 Task: Add a signature Jim Hall containing Best wishes for a happy National Womens Day, Jim Hall to email address softage.2@softage.net and add a label Fundraising
Action: Mouse moved to (939, 74)
Screenshot: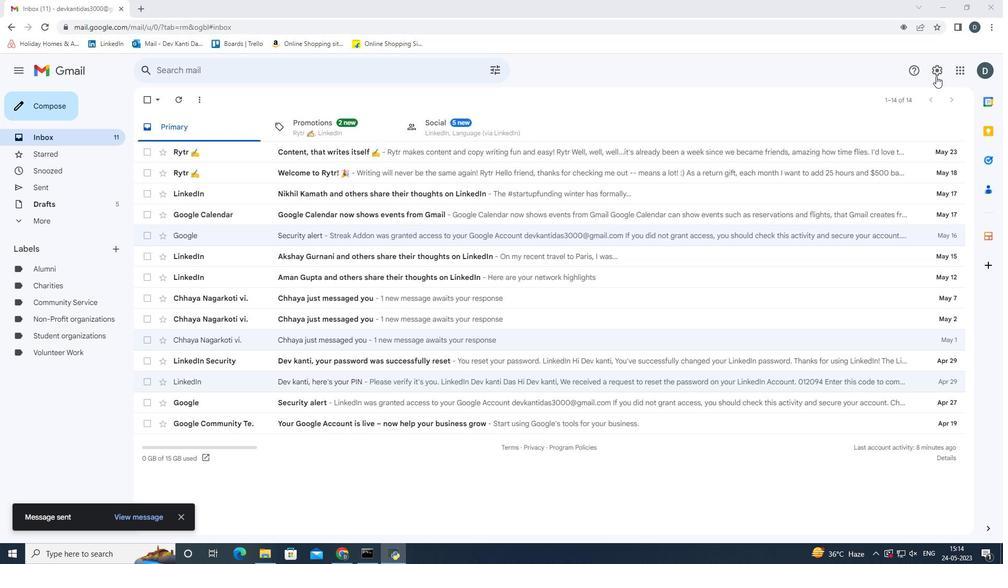
Action: Mouse pressed left at (939, 74)
Screenshot: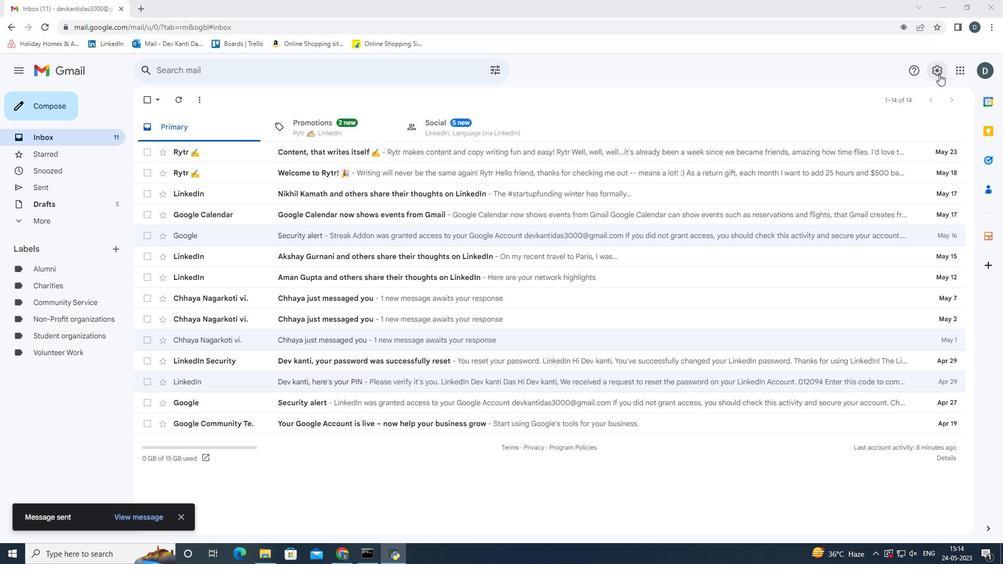 
Action: Mouse moved to (905, 125)
Screenshot: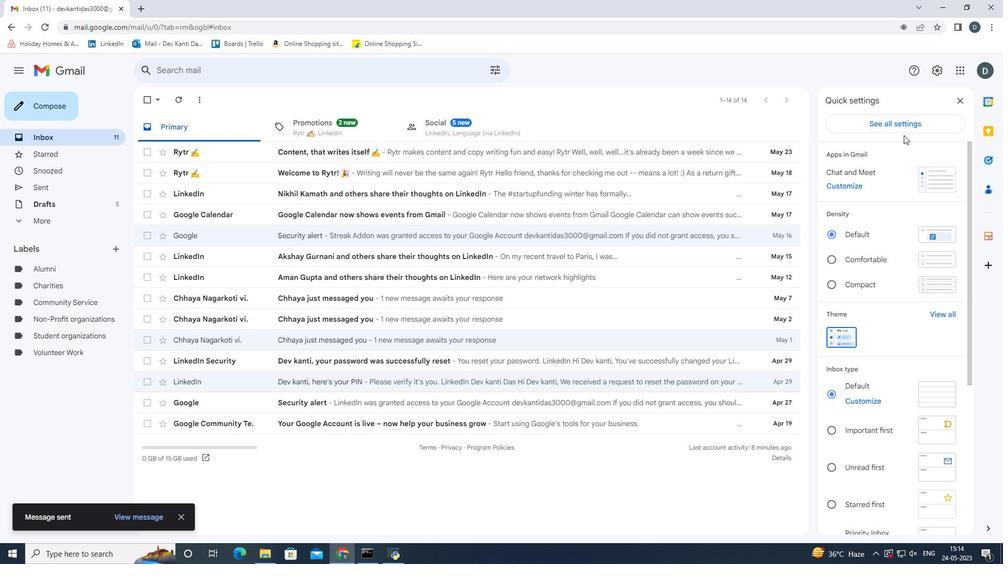 
Action: Mouse pressed left at (905, 125)
Screenshot: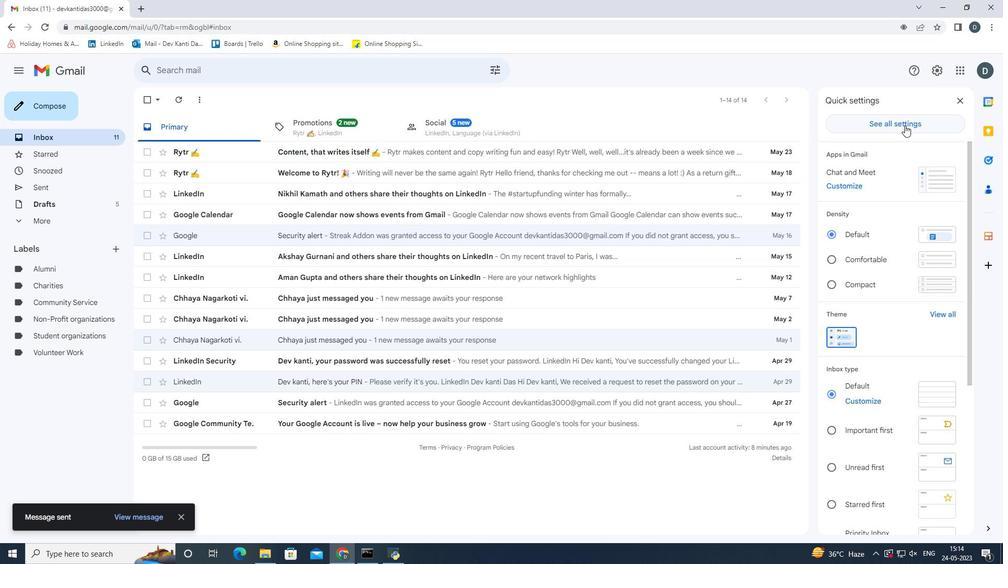 
Action: Mouse moved to (692, 254)
Screenshot: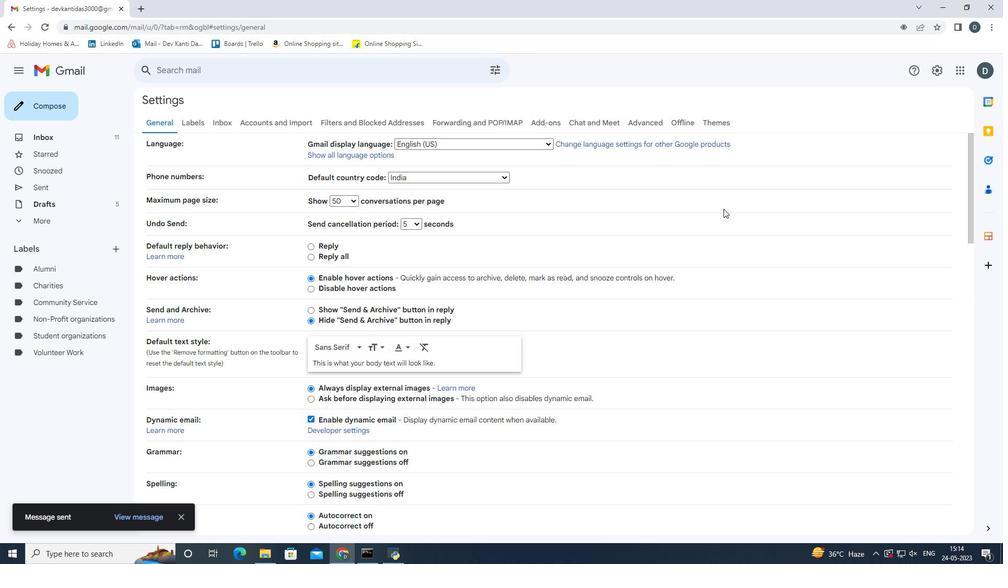 
Action: Mouse scrolled (692, 253) with delta (0, 0)
Screenshot: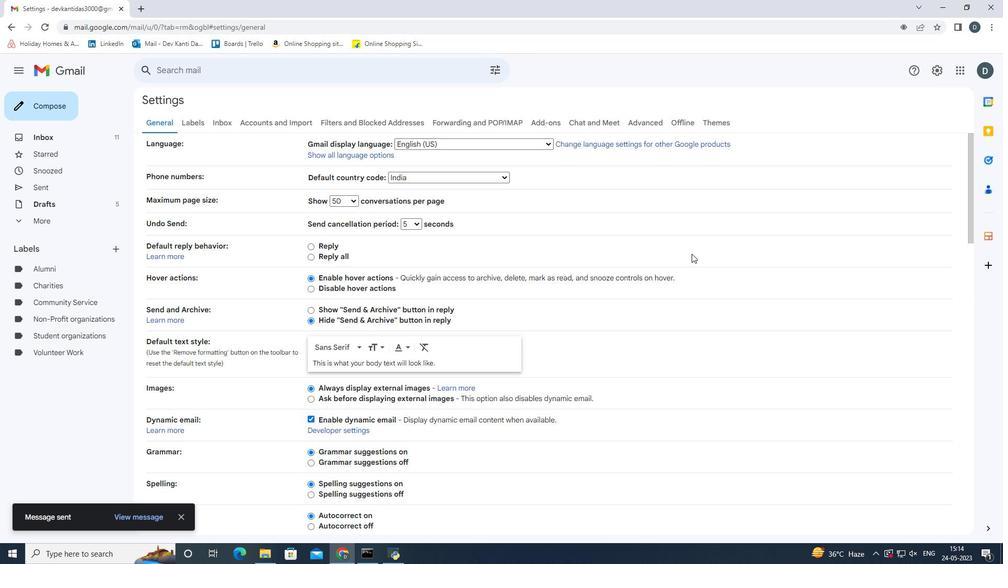 
Action: Mouse scrolled (692, 253) with delta (0, 0)
Screenshot: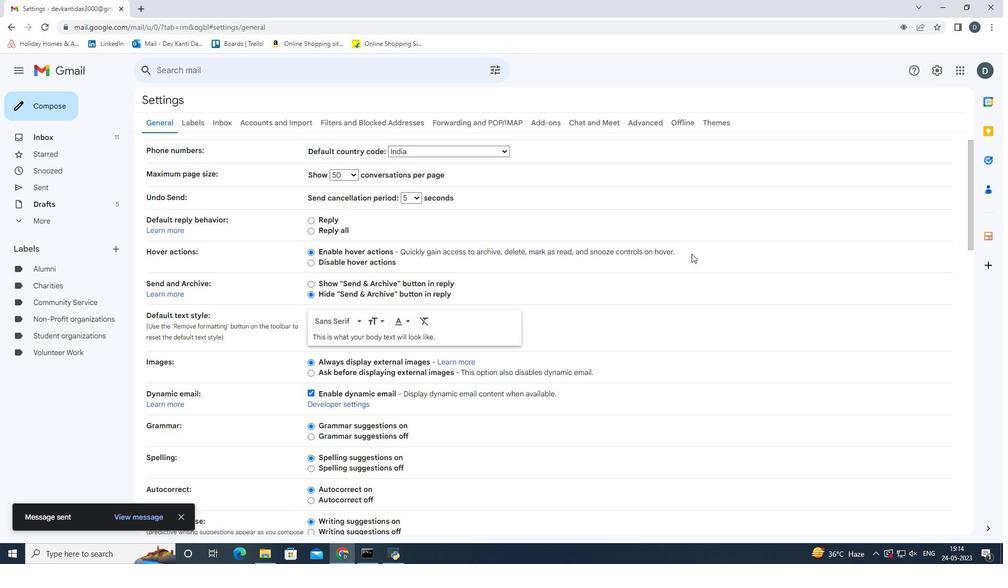 
Action: Mouse scrolled (692, 253) with delta (0, 0)
Screenshot: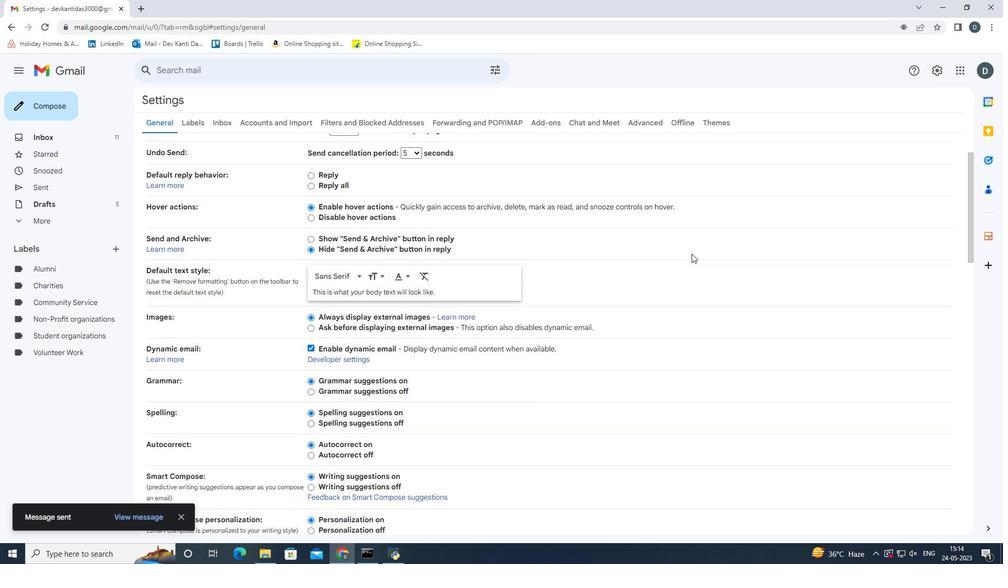 
Action: Mouse scrolled (692, 253) with delta (0, 0)
Screenshot: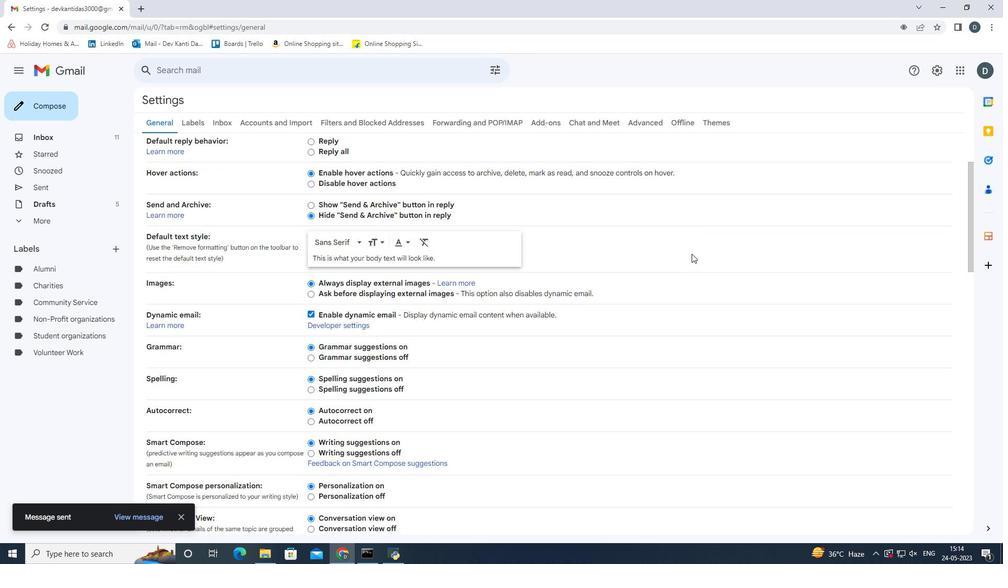 
Action: Mouse scrolled (692, 253) with delta (0, 0)
Screenshot: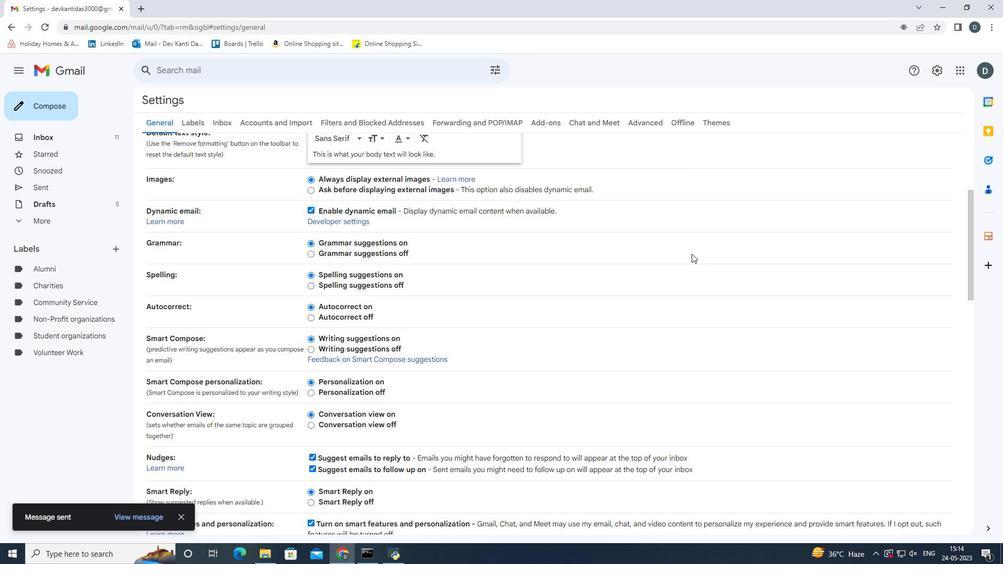 
Action: Mouse scrolled (692, 253) with delta (0, 0)
Screenshot: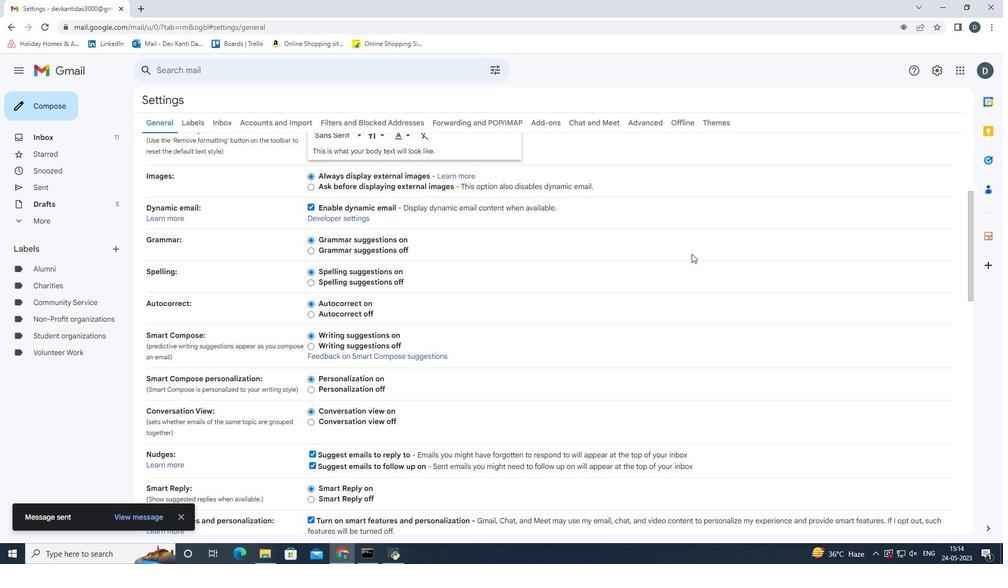 
Action: Mouse scrolled (692, 253) with delta (0, 0)
Screenshot: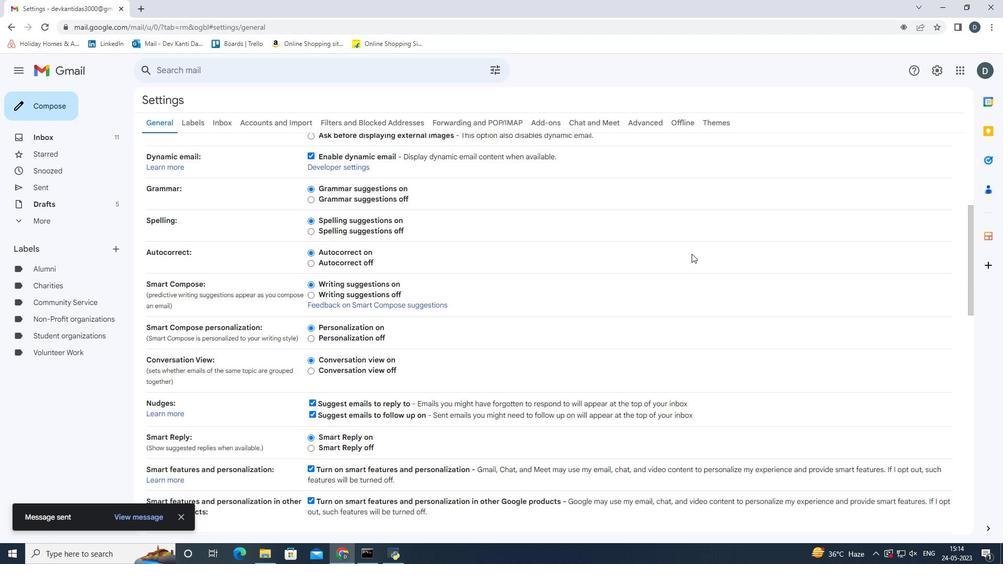 
Action: Mouse scrolled (692, 253) with delta (0, 0)
Screenshot: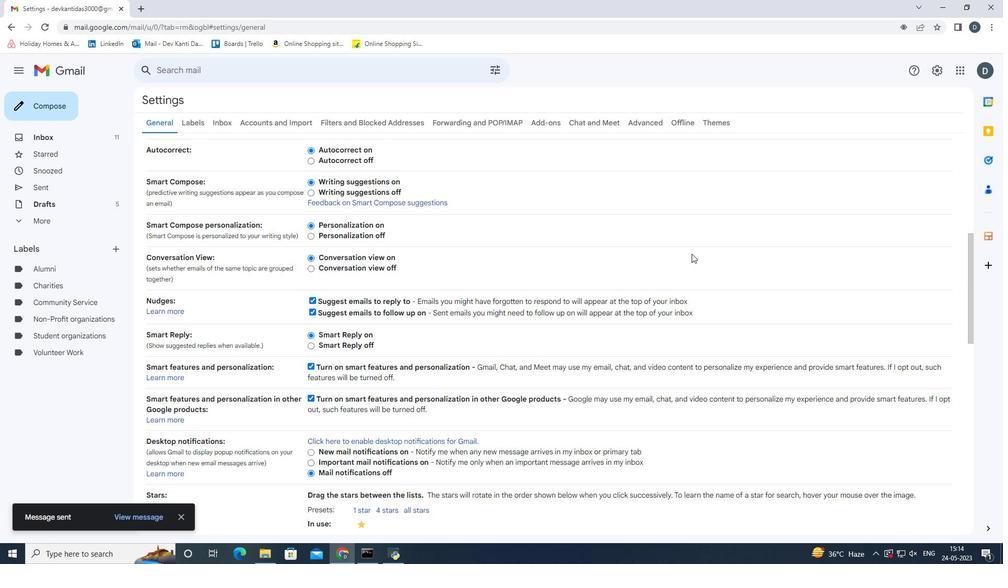 
Action: Mouse scrolled (692, 253) with delta (0, 0)
Screenshot: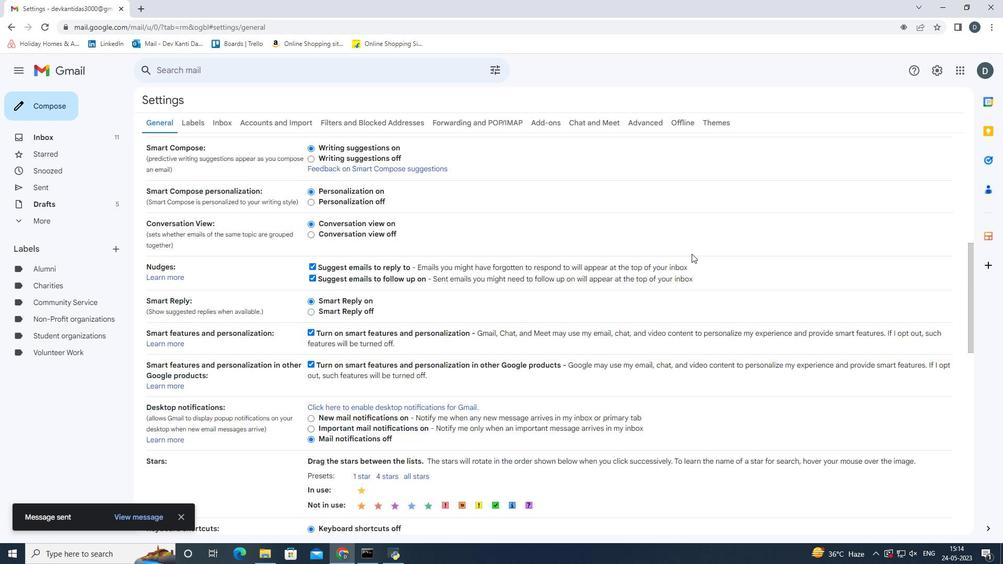 
Action: Mouse scrolled (692, 253) with delta (0, 0)
Screenshot: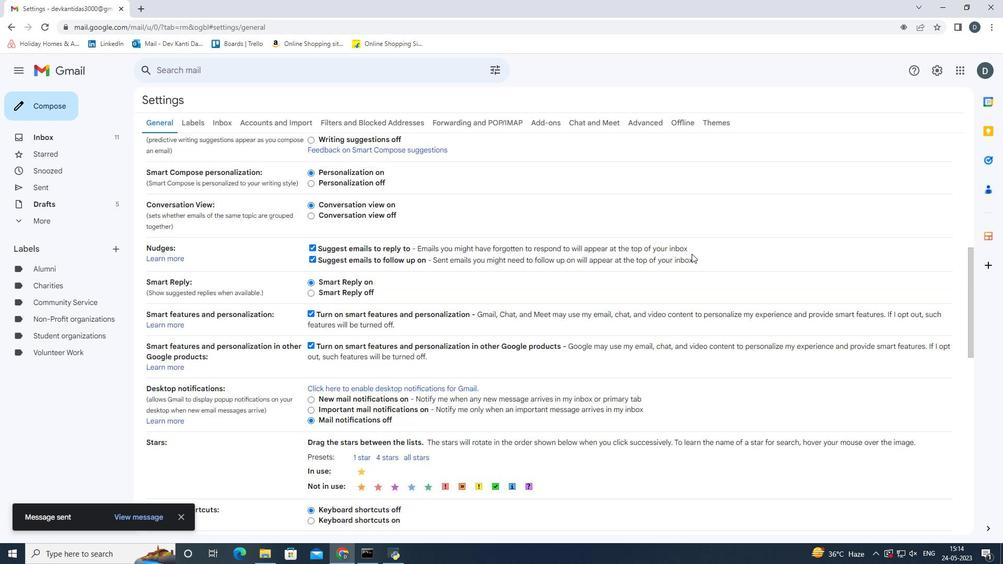
Action: Mouse scrolled (692, 253) with delta (0, 0)
Screenshot: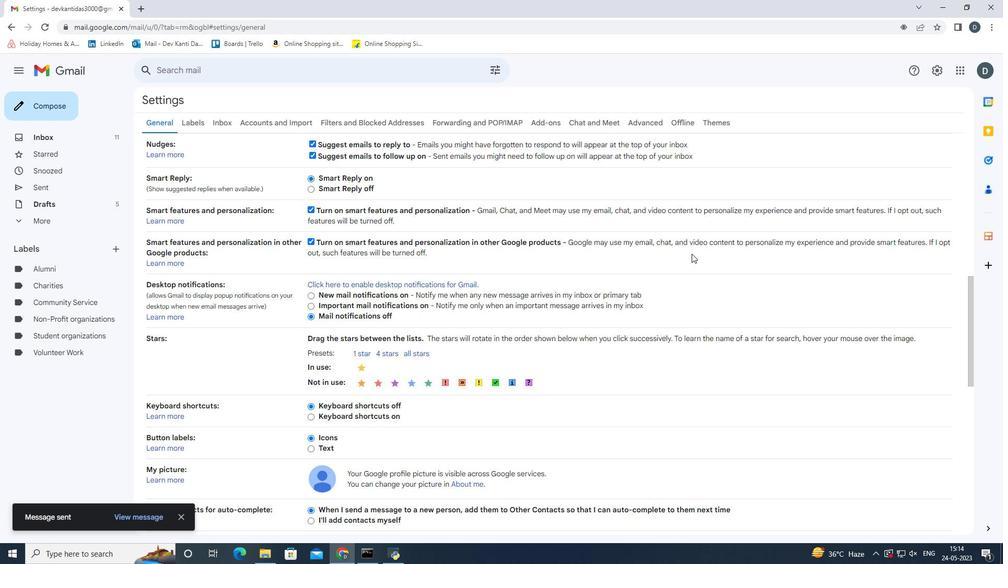 
Action: Mouse scrolled (692, 253) with delta (0, 0)
Screenshot: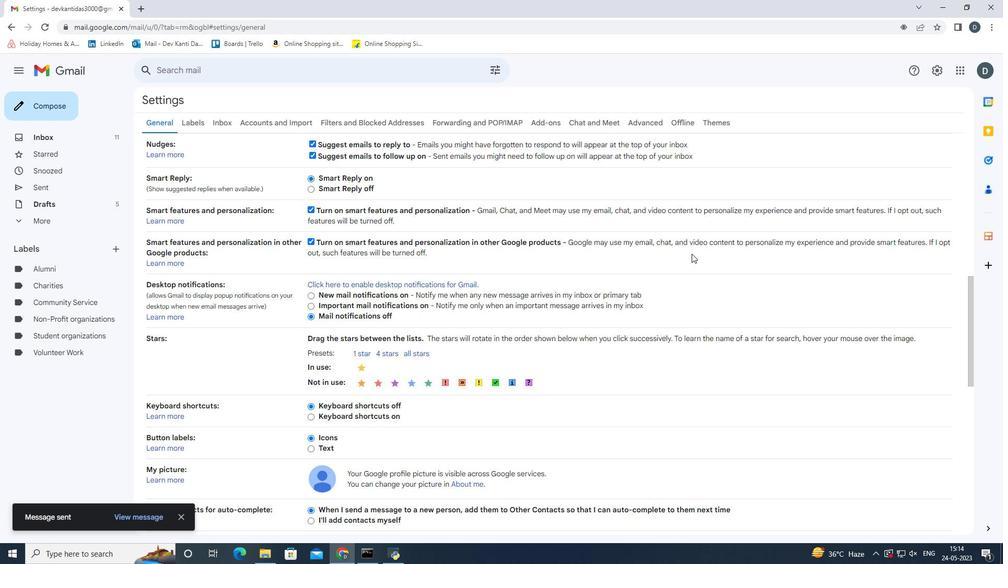 
Action: Mouse scrolled (692, 253) with delta (0, 0)
Screenshot: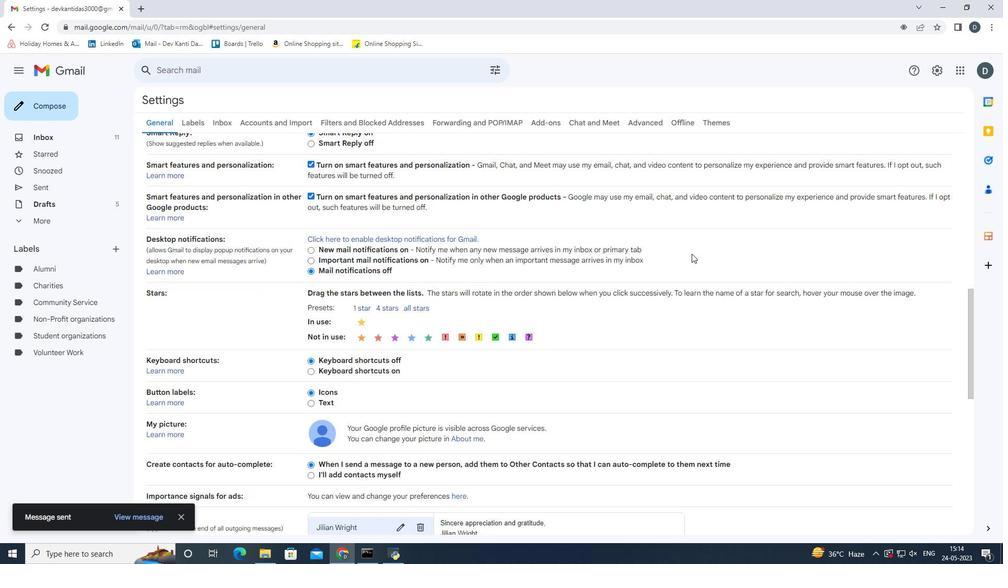 
Action: Mouse scrolled (692, 253) with delta (0, 0)
Screenshot: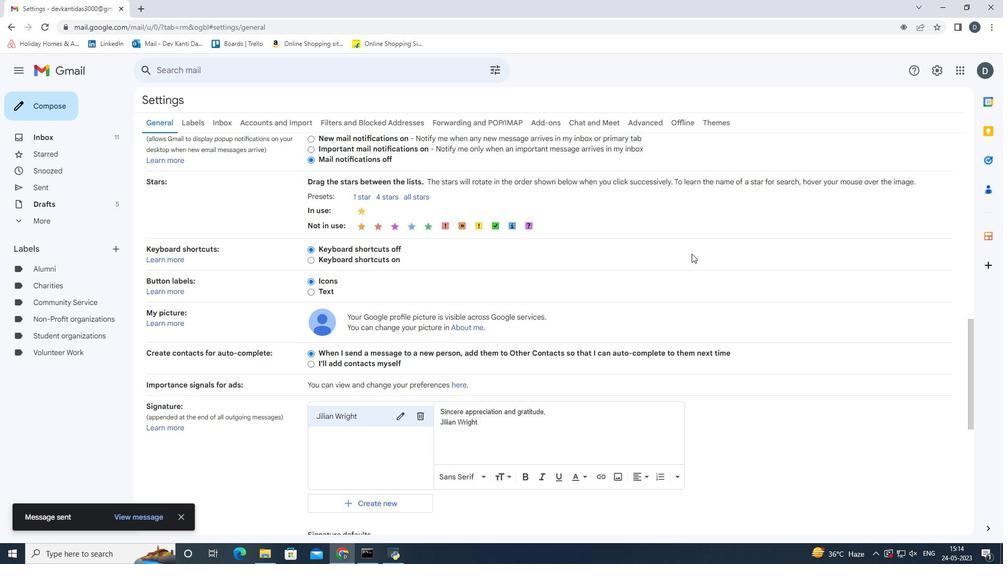 
Action: Mouse scrolled (692, 253) with delta (0, 0)
Screenshot: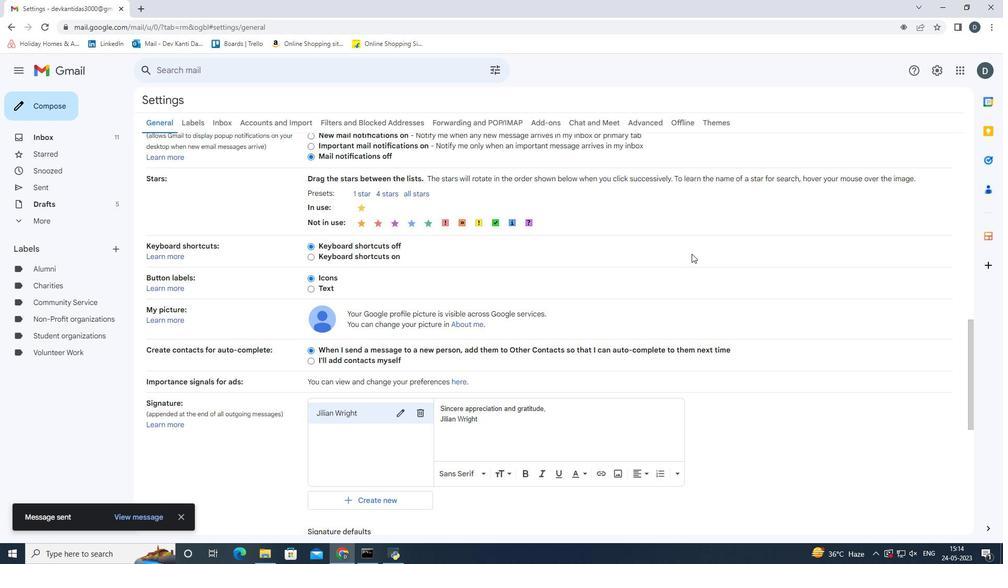 
Action: Mouse moved to (421, 312)
Screenshot: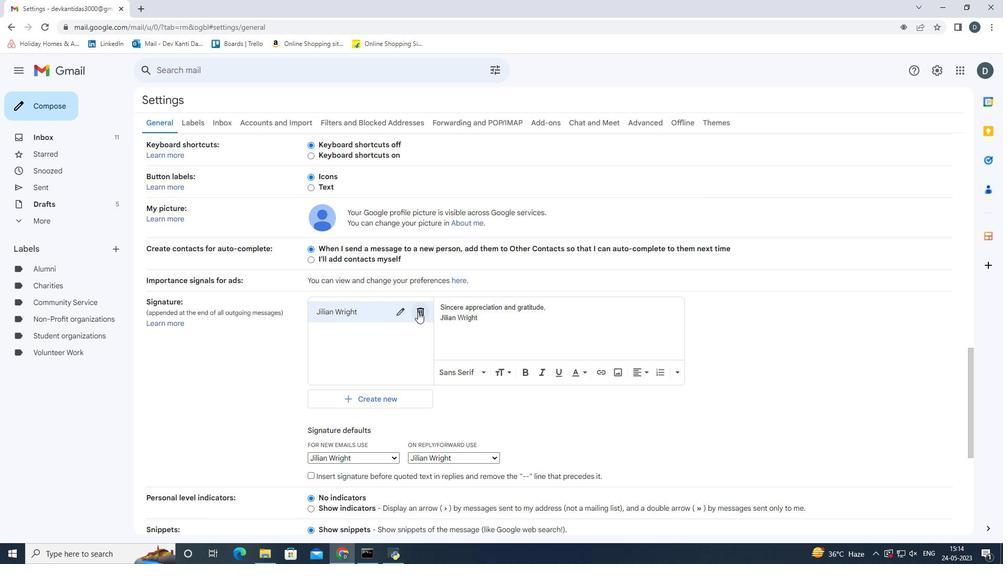 
Action: Mouse pressed left at (421, 312)
Screenshot: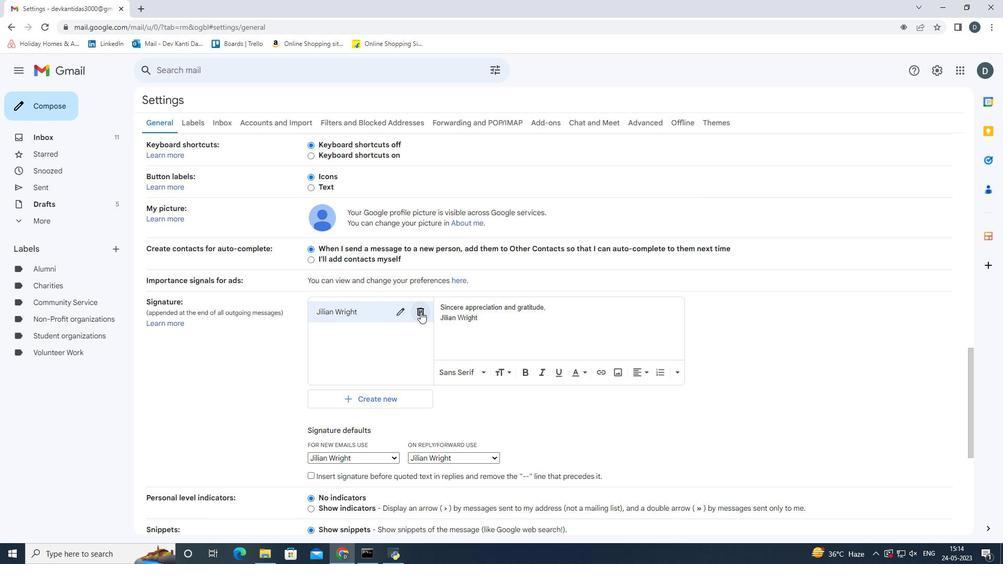 
Action: Mouse moved to (585, 323)
Screenshot: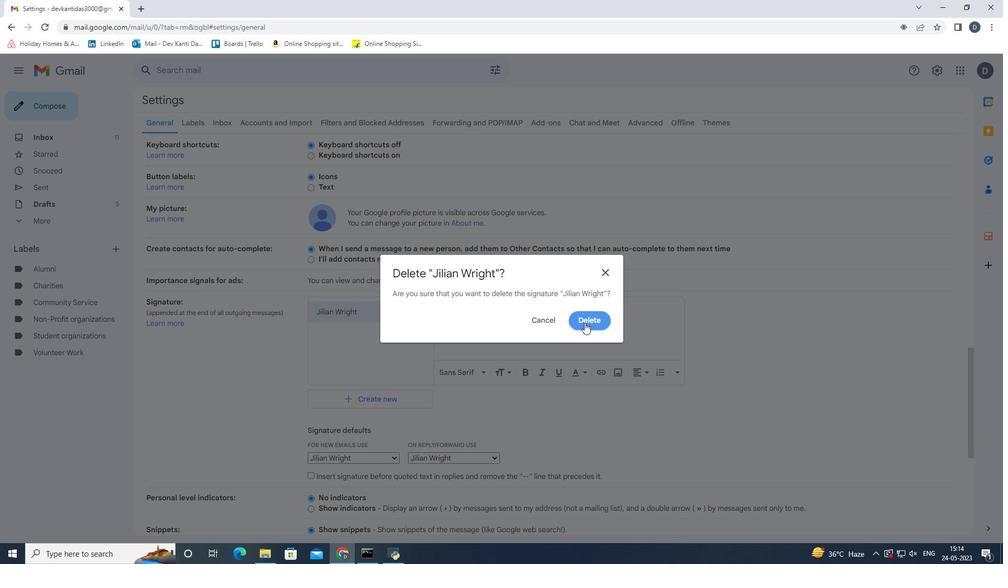 
Action: Mouse pressed left at (585, 323)
Screenshot: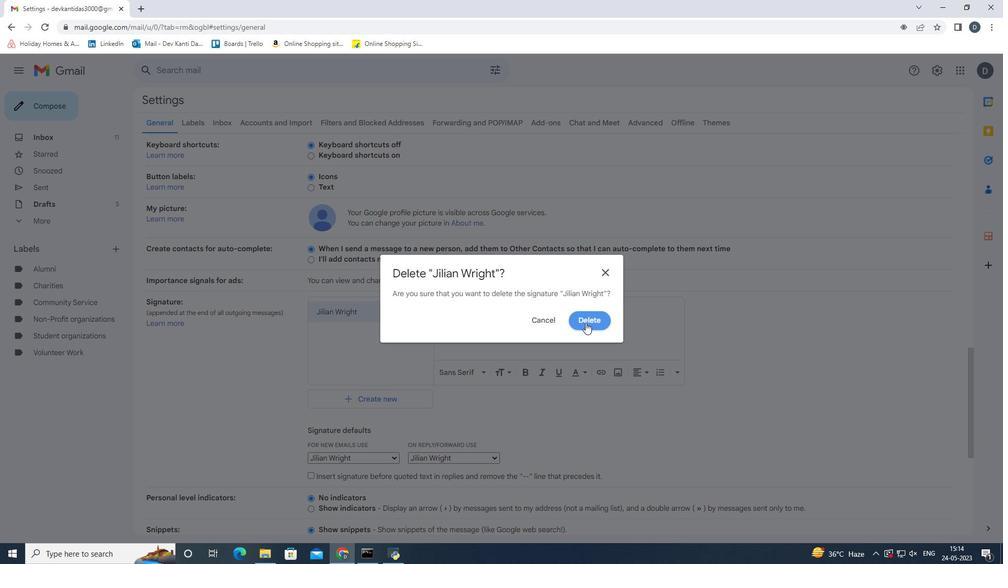 
Action: Mouse moved to (365, 317)
Screenshot: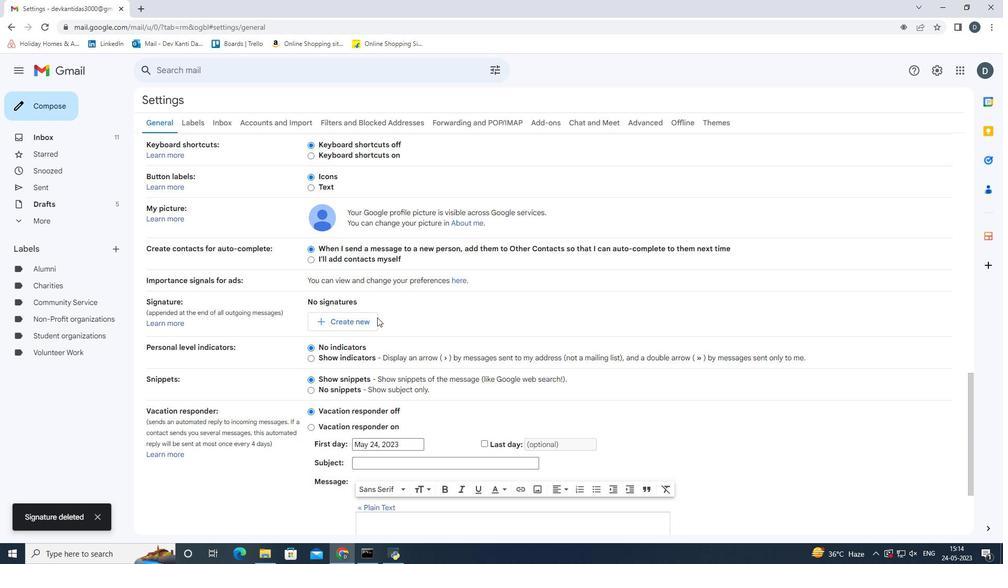 
Action: Mouse pressed left at (365, 317)
Screenshot: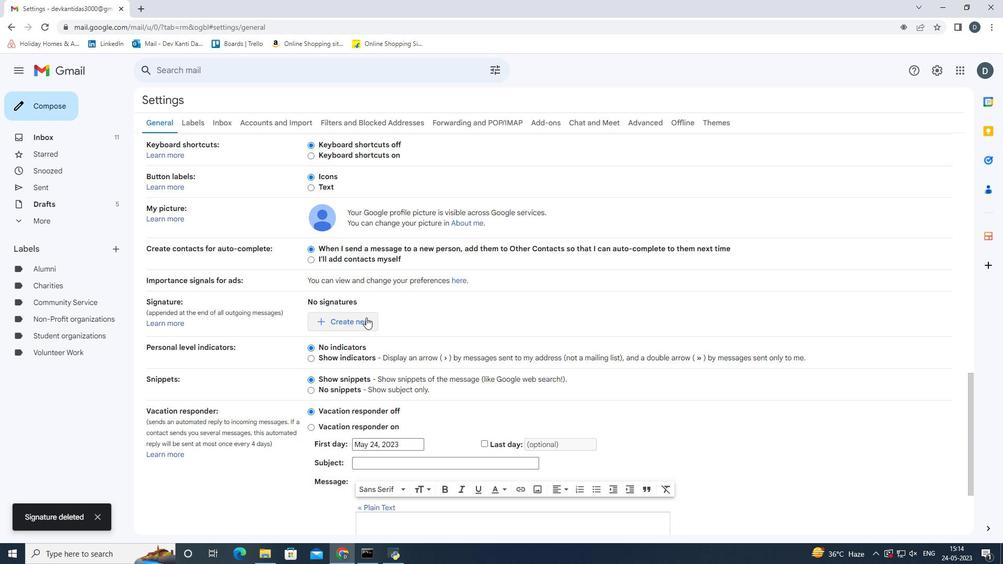 
Action: Mouse moved to (426, 307)
Screenshot: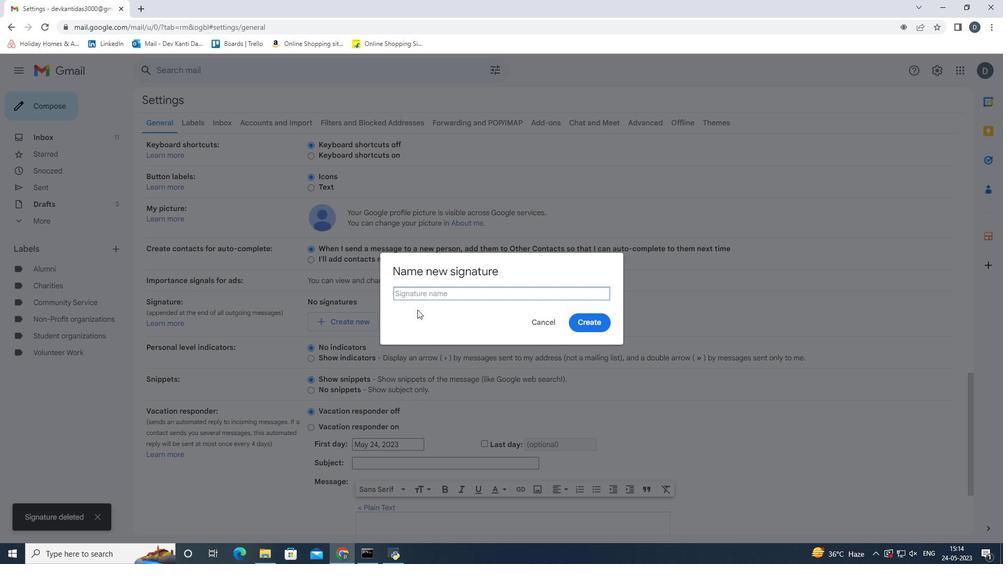 
Action: Key pressed <Key.shift>Jim<Key.space><Key.shift><Key.shift><Key.shift><Key.shift>Hall<Key.enter>
Screenshot: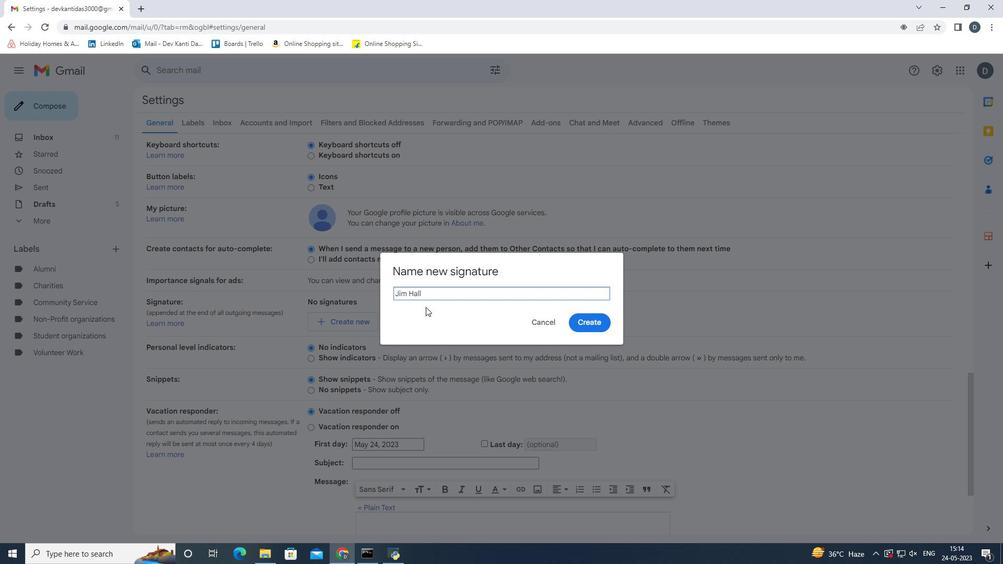 
Action: Mouse moved to (497, 313)
Screenshot: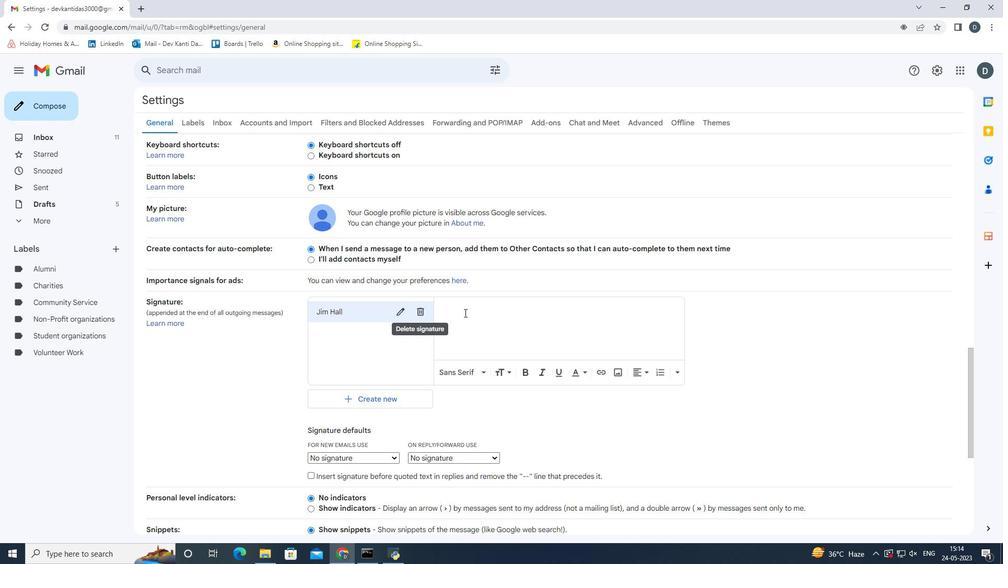 
Action: Mouse pressed left at (497, 313)
Screenshot: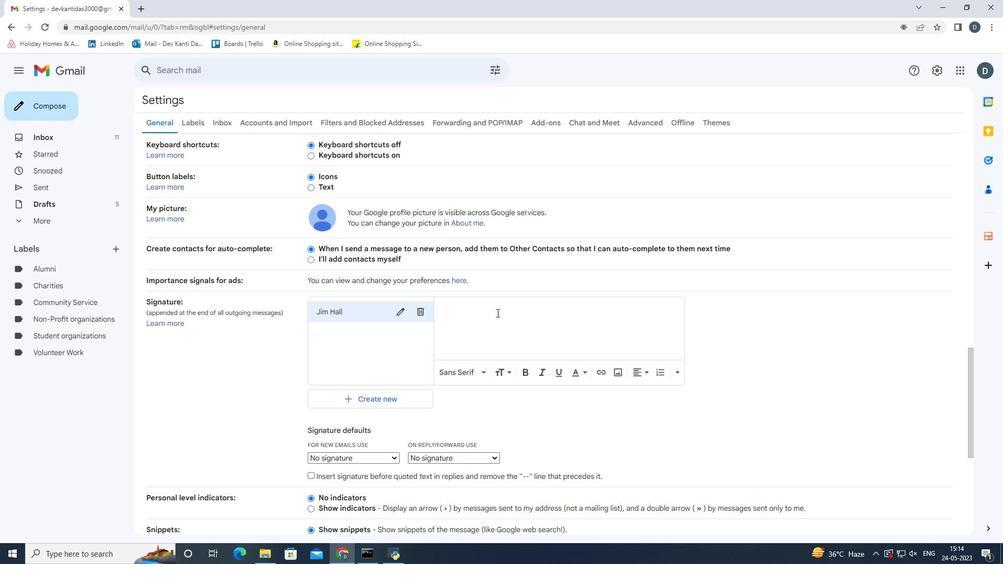 
Action: Mouse moved to (497, 313)
Screenshot: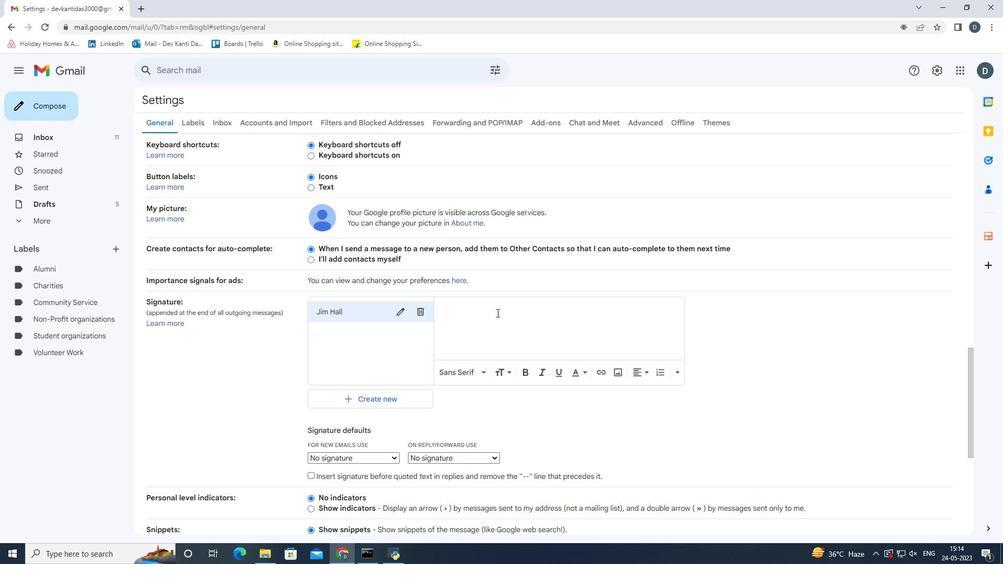 
Action: Key pressed <Key.shift><Key.shift><Key.shift><Key.shift><Key.shift><Key.shift><Key.shift><Key.shift>Best<Key.space>wishes<Key.space>for<Key.space>a<Key.space>happy<Key.space><Key.shift_r><Key.shift_r><Key.shift_r><Key.shift_r><Key.shift_r><Key.shift_r><Key.shift_r><Key.shift_r><Key.shift_r><Key.shift_r><Key.shift_r><Key.shift_r><Key.shift_r><Key.shift_r><Key.shift_r>National<Key.space><Key.shift>Womens<Key.space><Key.shift><Key.shift>Day,<Key.enter><Key.shift_r><Key.shift_r><Key.shift_r><Key.shift_r><Key.shift_r><Key.shift_r><Key.shift_r>Jim<Key.space><Key.shift>Hall
Screenshot: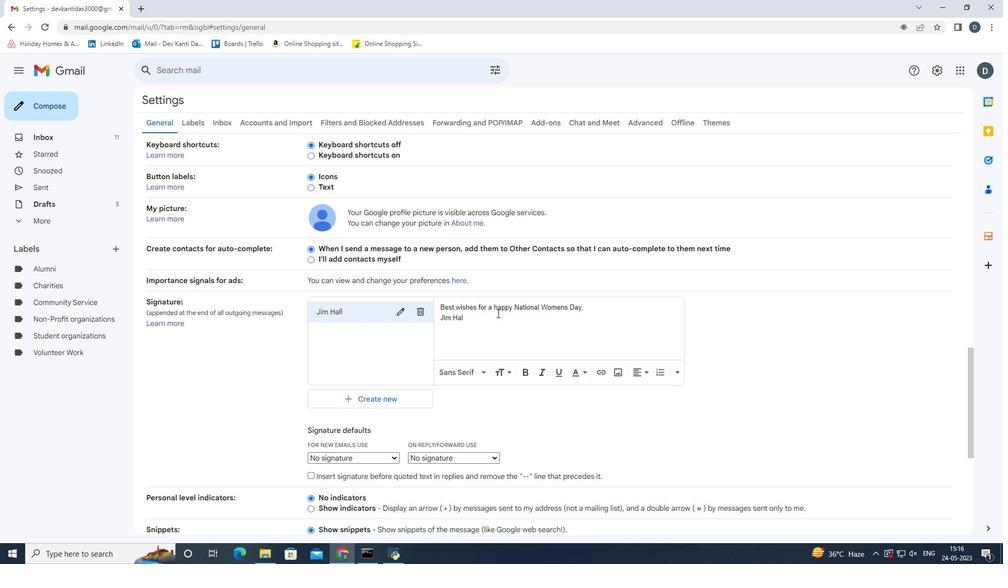 
Action: Mouse moved to (548, 430)
Screenshot: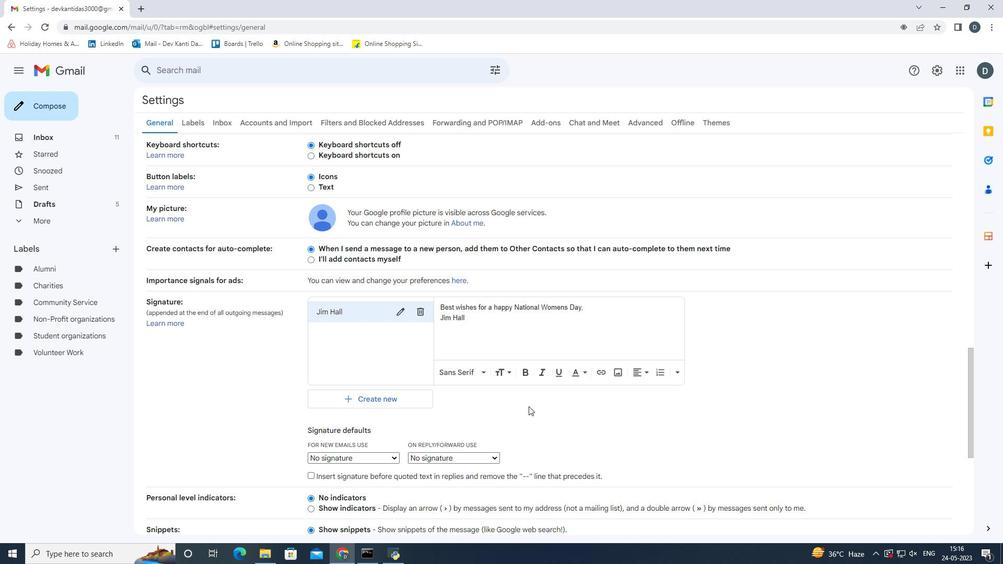 
Action: Mouse pressed left at (548, 430)
Screenshot: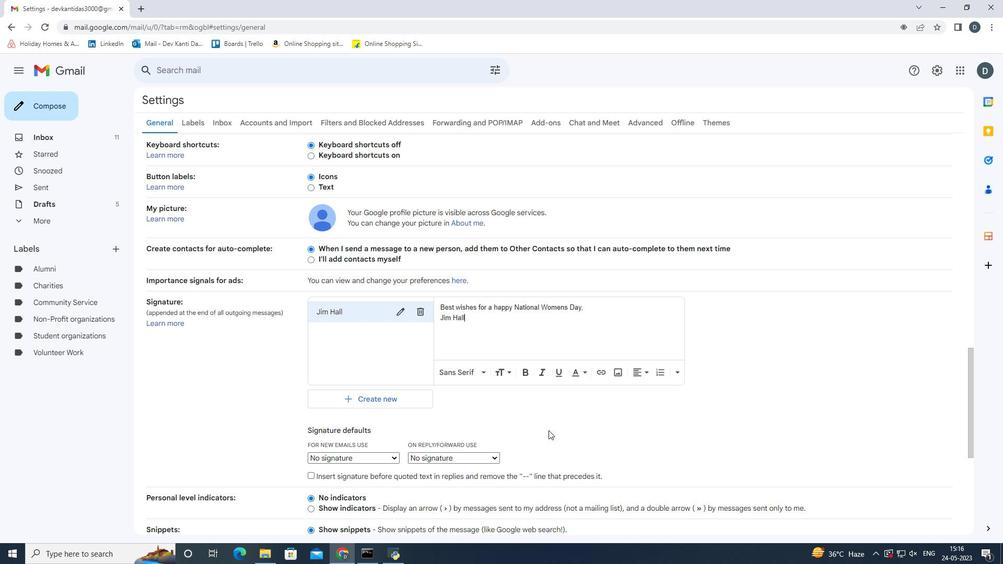 
Action: Mouse moved to (373, 454)
Screenshot: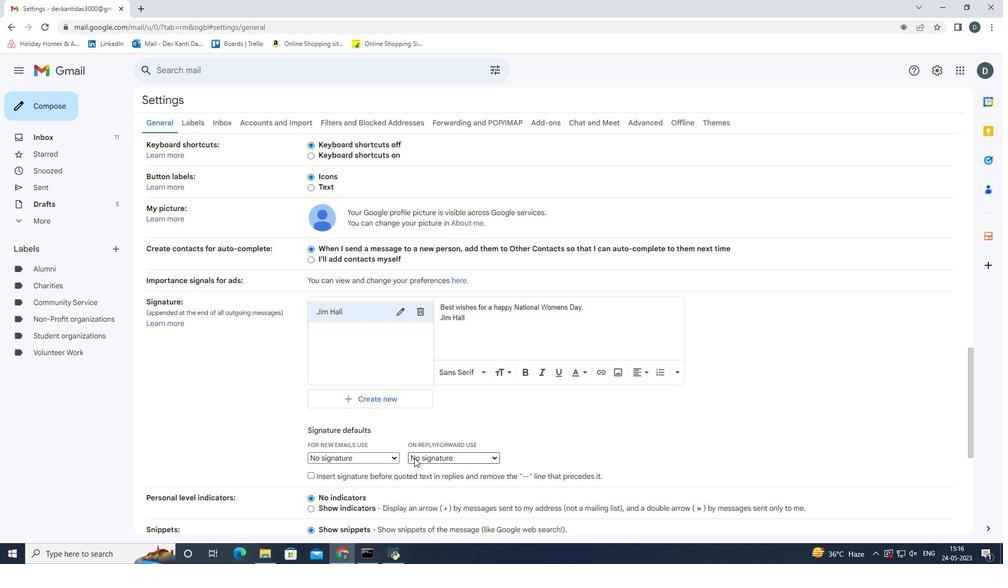 
Action: Mouse pressed left at (373, 454)
Screenshot: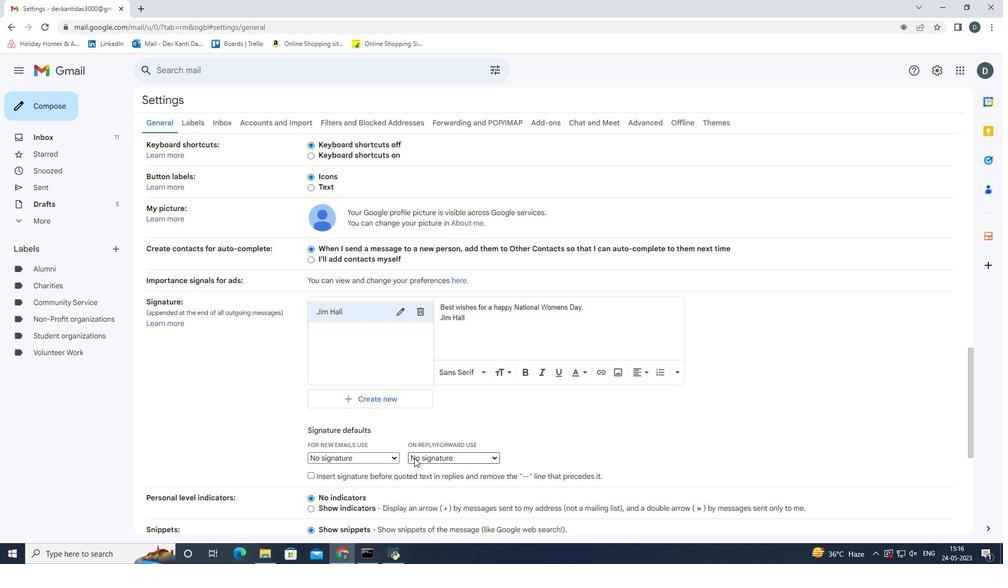 
Action: Mouse moved to (357, 480)
Screenshot: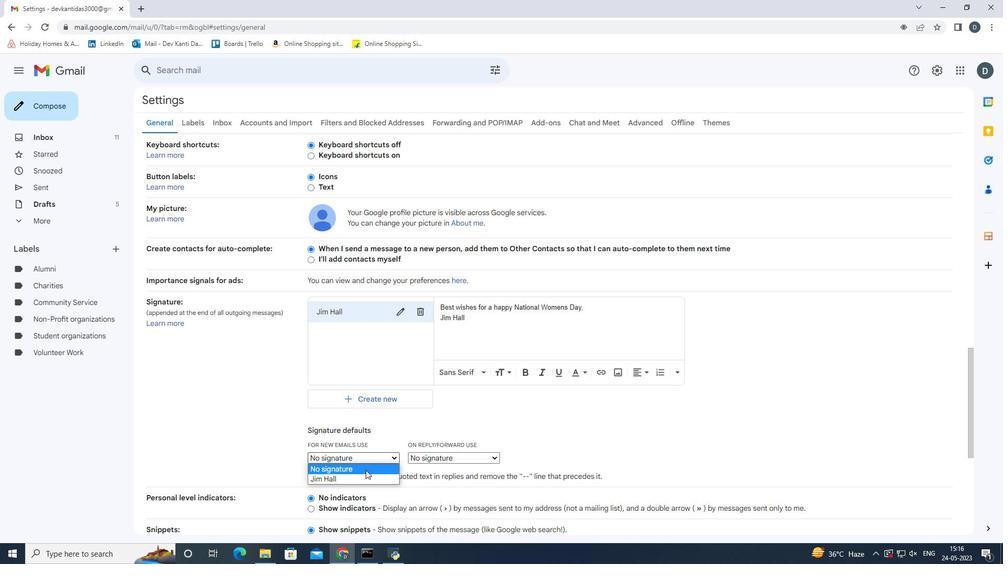 
Action: Mouse pressed left at (357, 480)
Screenshot: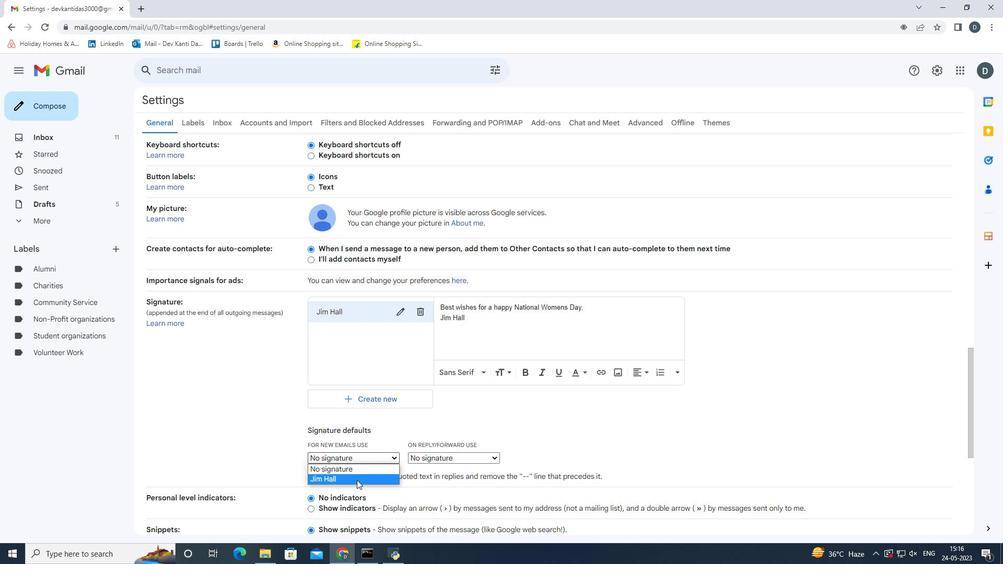 
Action: Mouse moved to (445, 458)
Screenshot: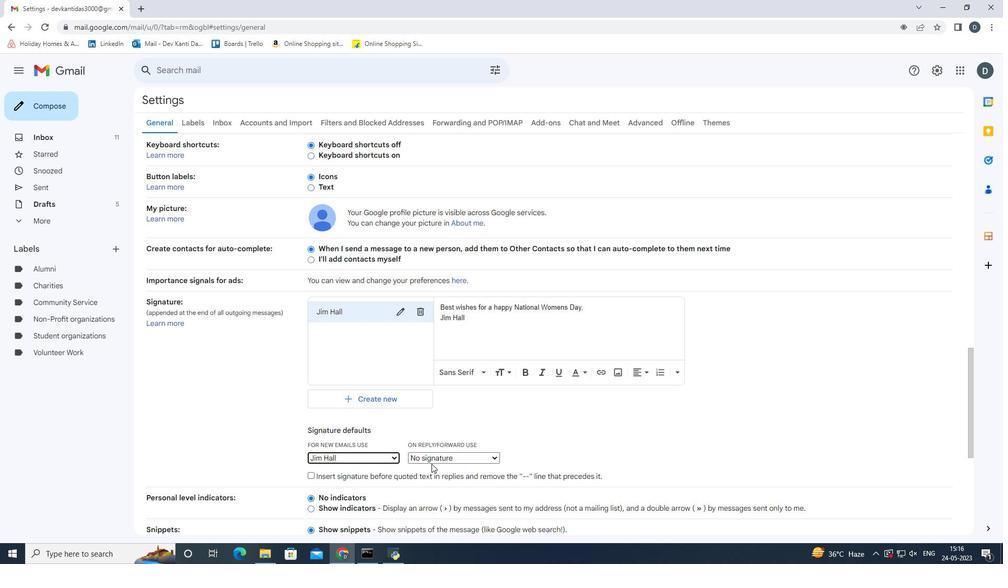 
Action: Mouse pressed left at (445, 458)
Screenshot: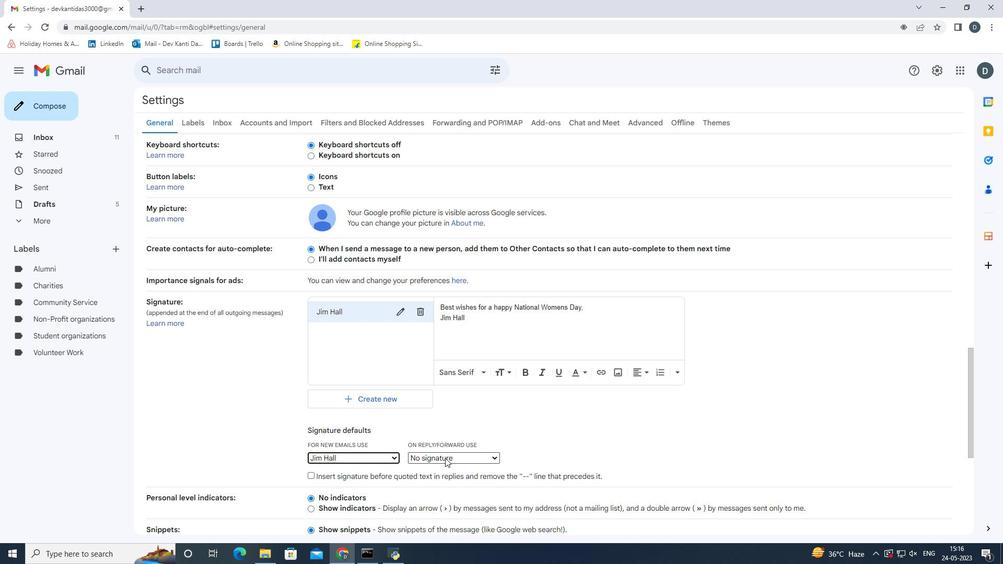 
Action: Mouse moved to (446, 478)
Screenshot: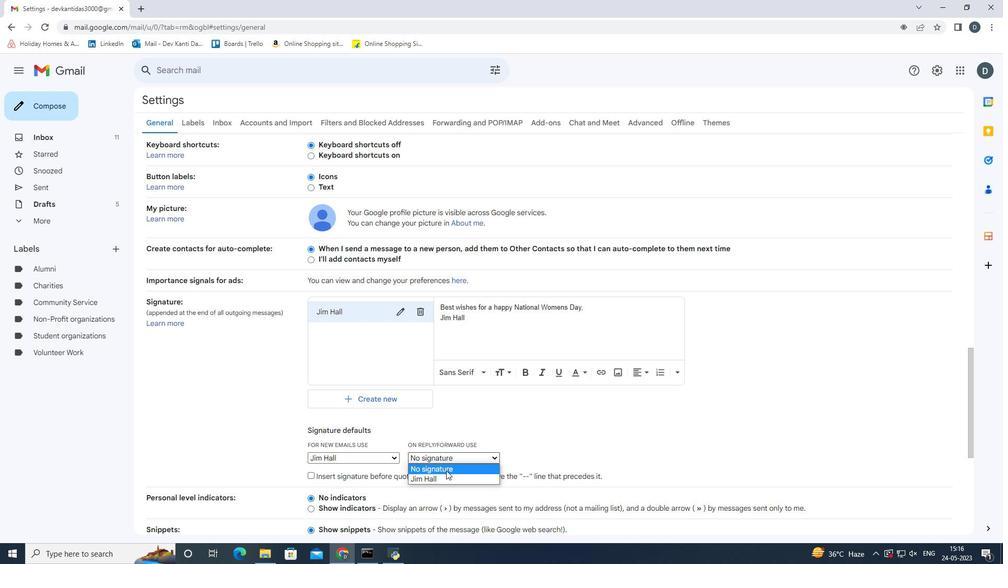 
Action: Mouse pressed left at (446, 478)
Screenshot: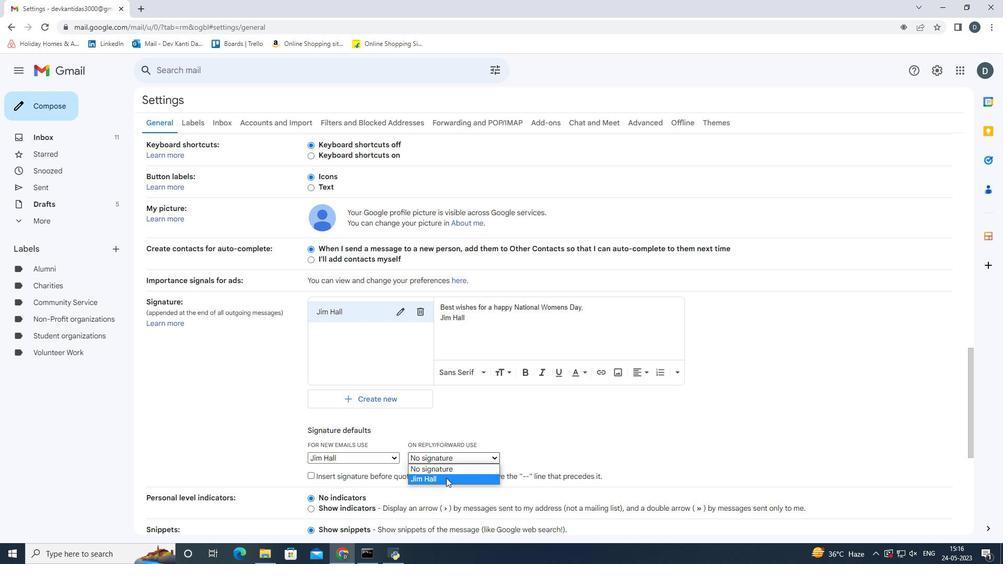 
Action: Mouse moved to (598, 438)
Screenshot: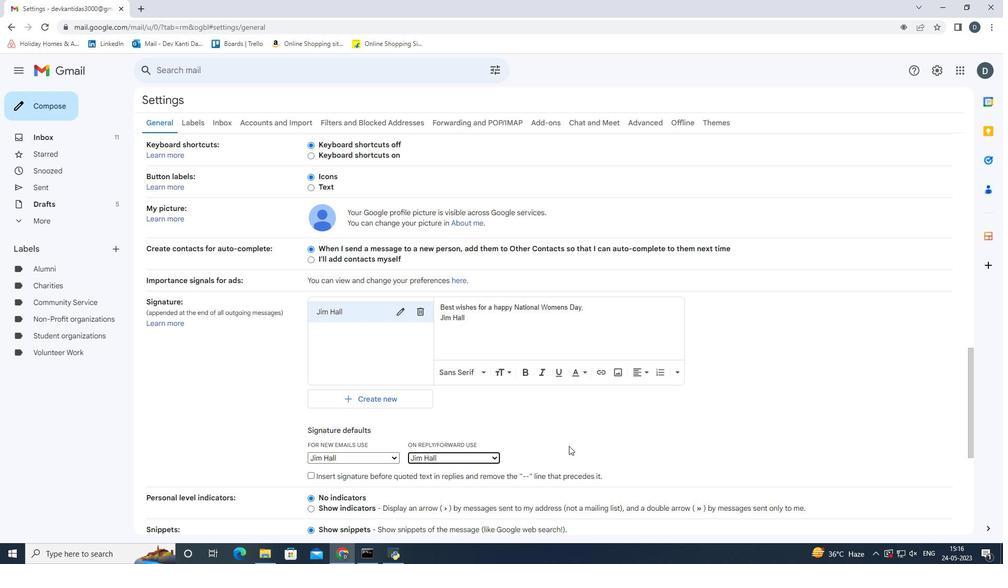 
Action: Mouse pressed left at (598, 438)
Screenshot: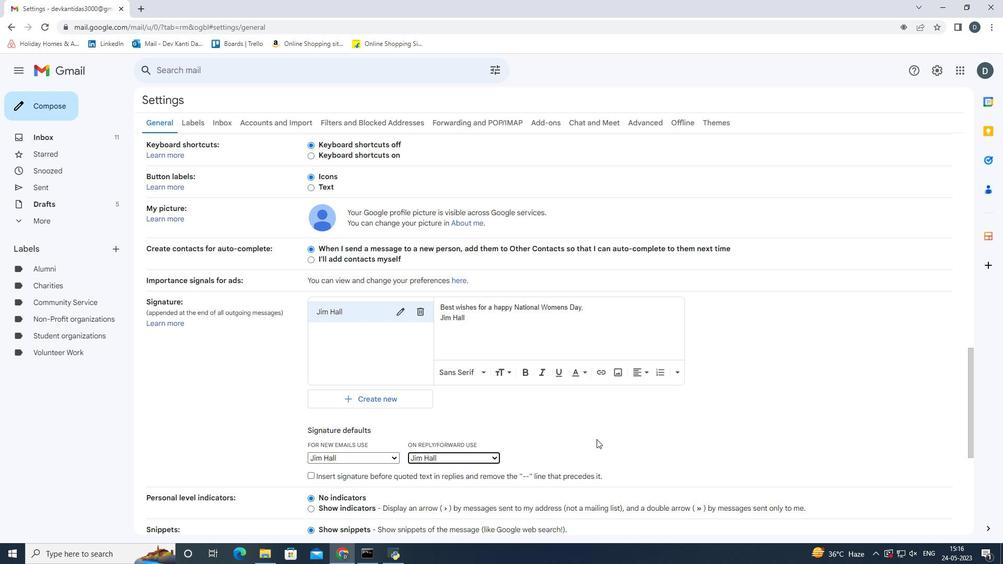
Action: Mouse scrolled (598, 438) with delta (0, 0)
Screenshot: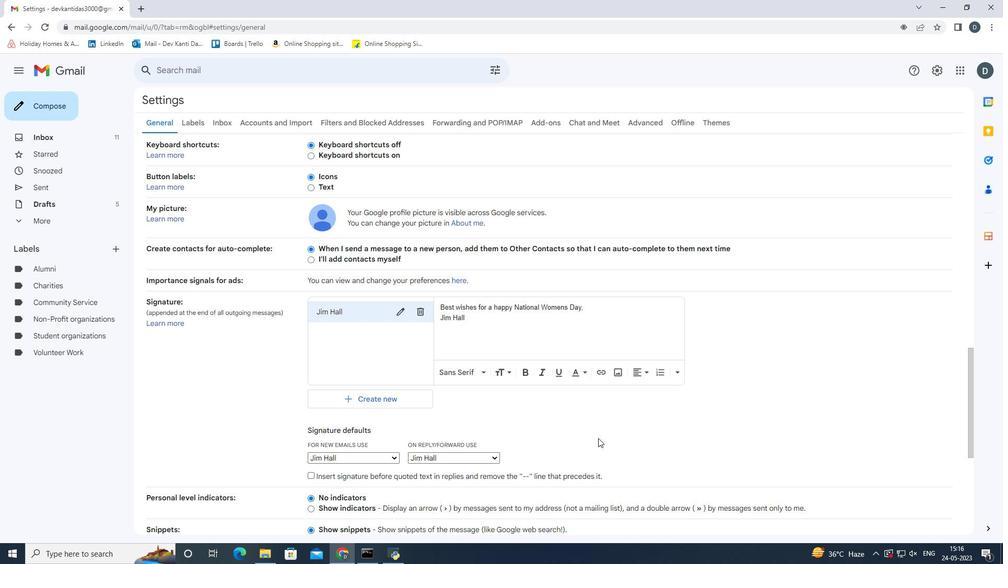 
Action: Mouse scrolled (598, 438) with delta (0, 0)
Screenshot: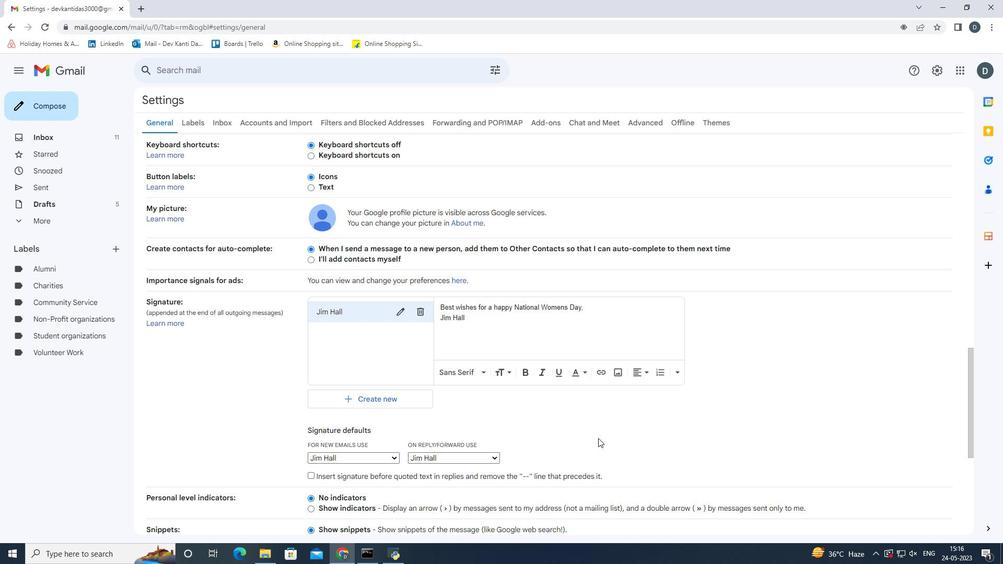 
Action: Mouse scrolled (598, 438) with delta (0, 0)
Screenshot: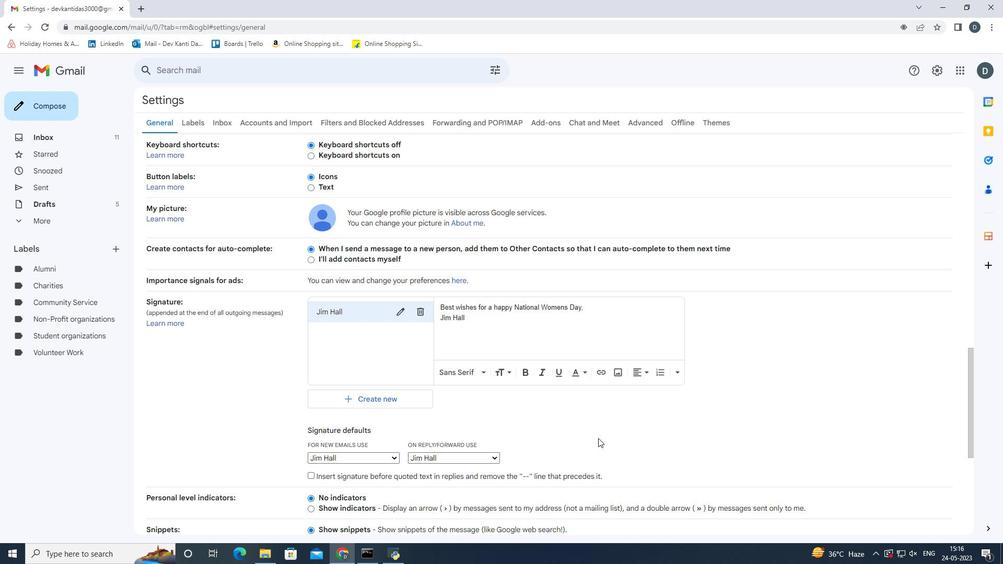 
Action: Mouse scrolled (598, 438) with delta (0, 0)
Screenshot: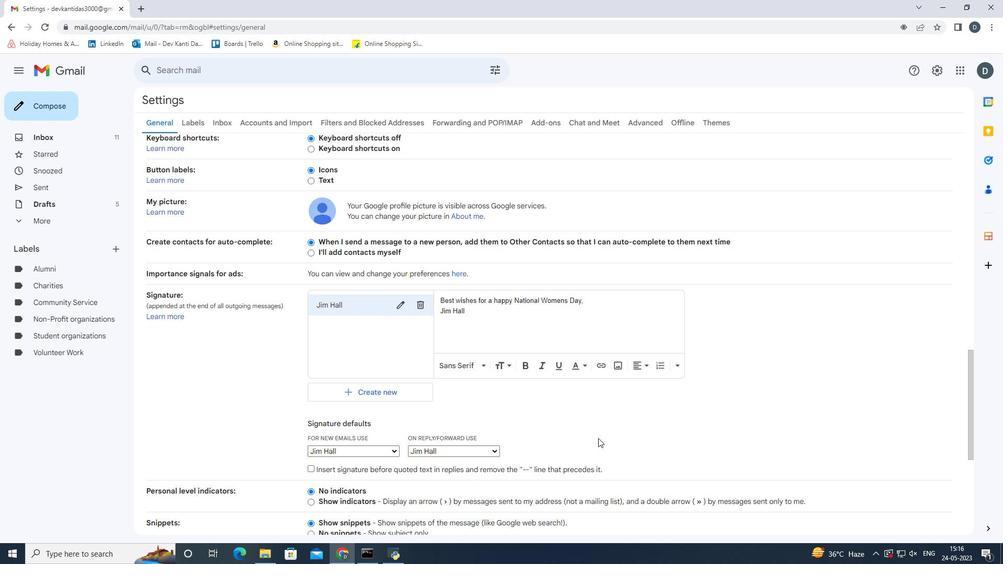 
Action: Mouse scrolled (598, 438) with delta (0, 0)
Screenshot: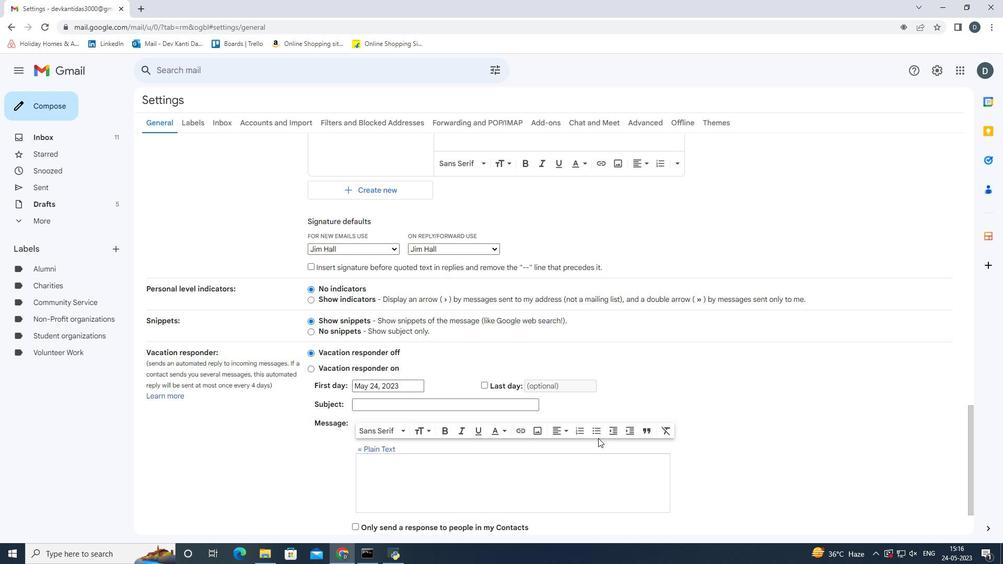 
Action: Mouse scrolled (598, 438) with delta (0, 0)
Screenshot: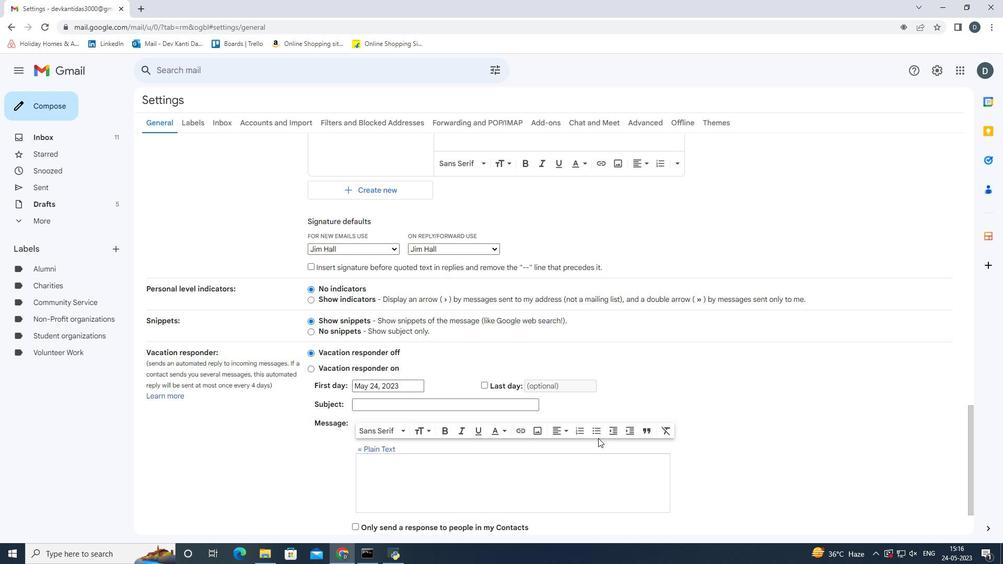 
Action: Mouse scrolled (598, 438) with delta (0, 0)
Screenshot: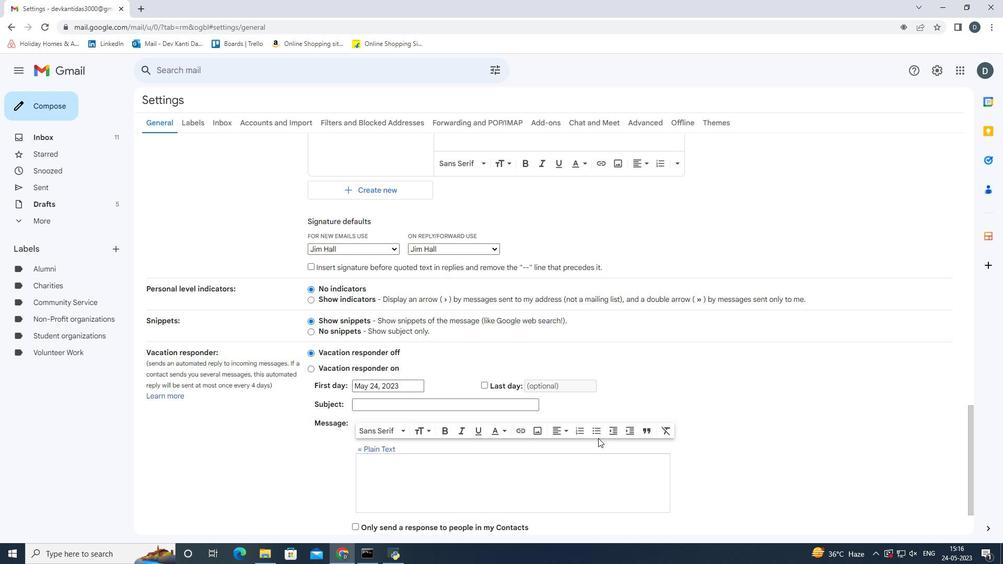 
Action: Mouse moved to (515, 477)
Screenshot: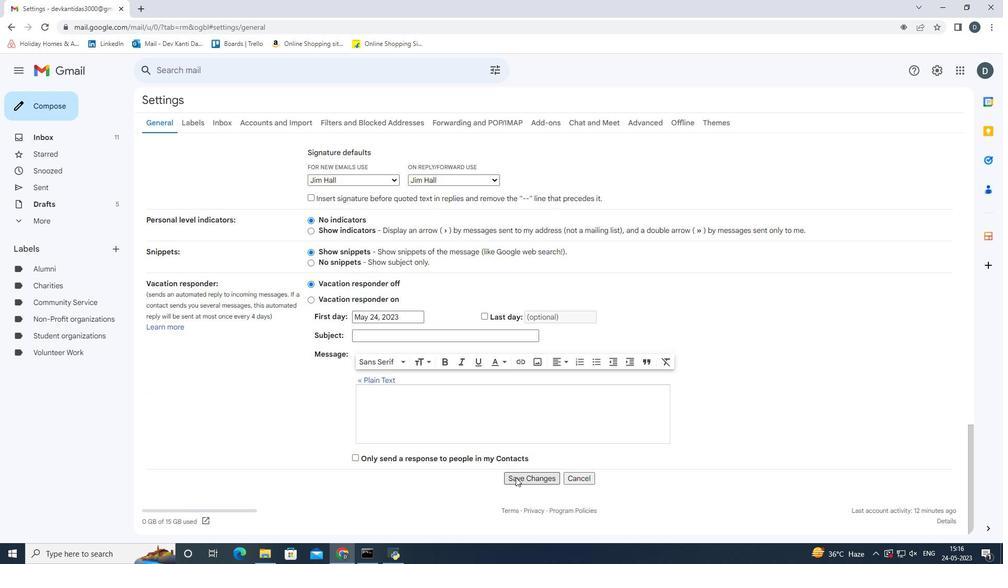 
Action: Mouse pressed left at (515, 477)
Screenshot: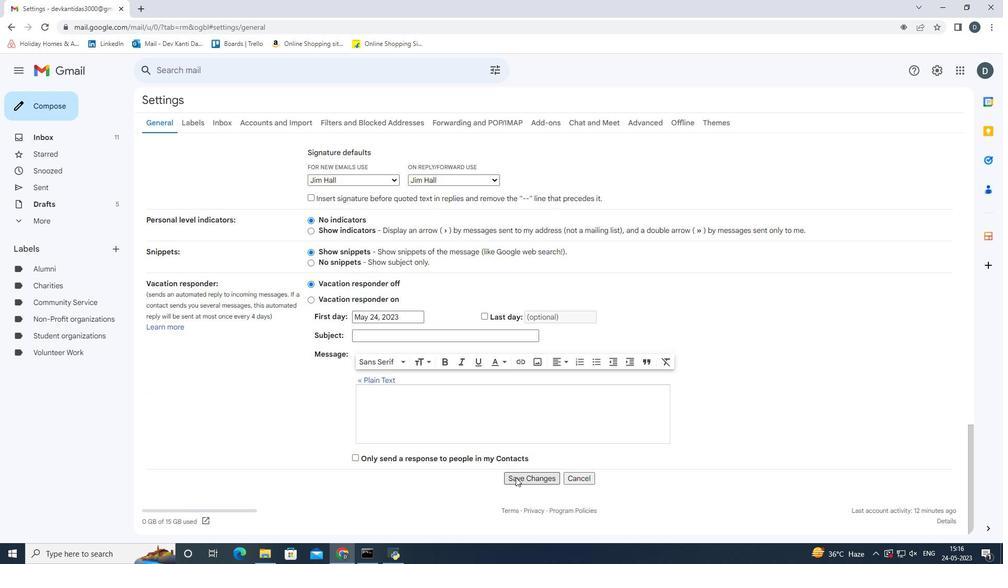 
Action: Mouse moved to (55, 113)
Screenshot: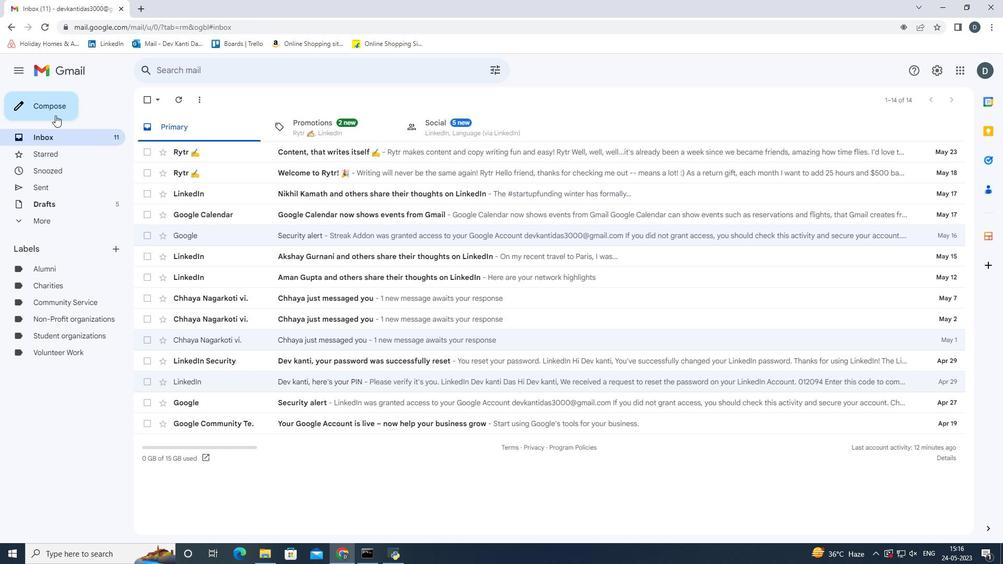 
Action: Mouse pressed left at (55, 113)
Screenshot: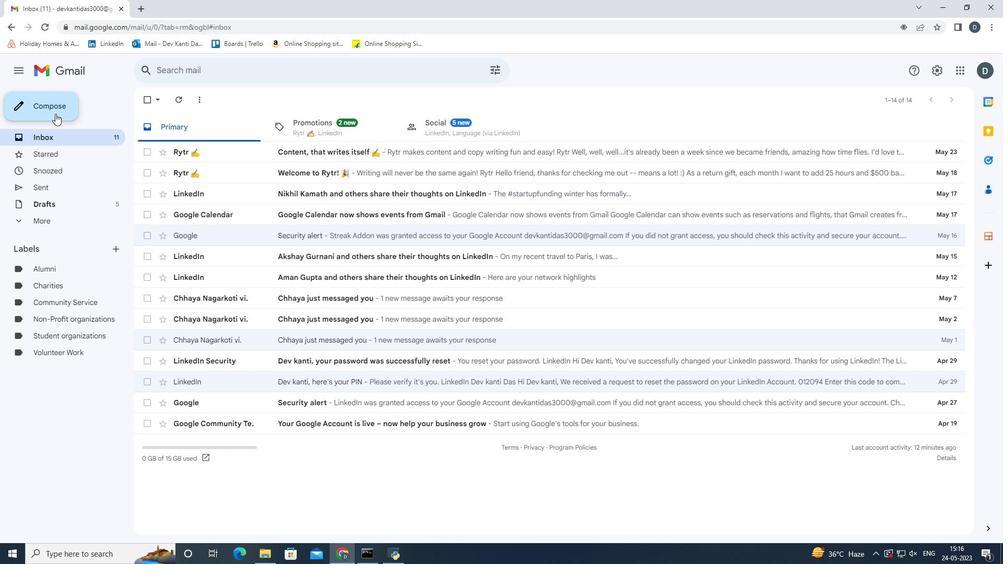 
Action: Mouse moved to (595, 160)
Screenshot: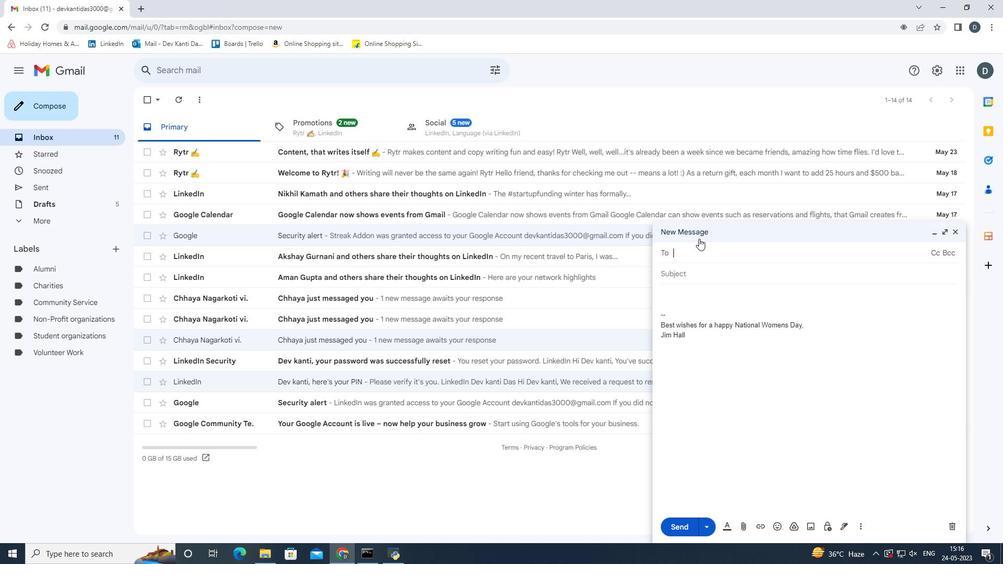 
Action: Key pressed <Key.shift><Key.shift><Key.shift><Key.shift>Softage.2<Key.shift><Key.shift><Key.shift><Key.shift>@softage.net<Key.enter>
Screenshot: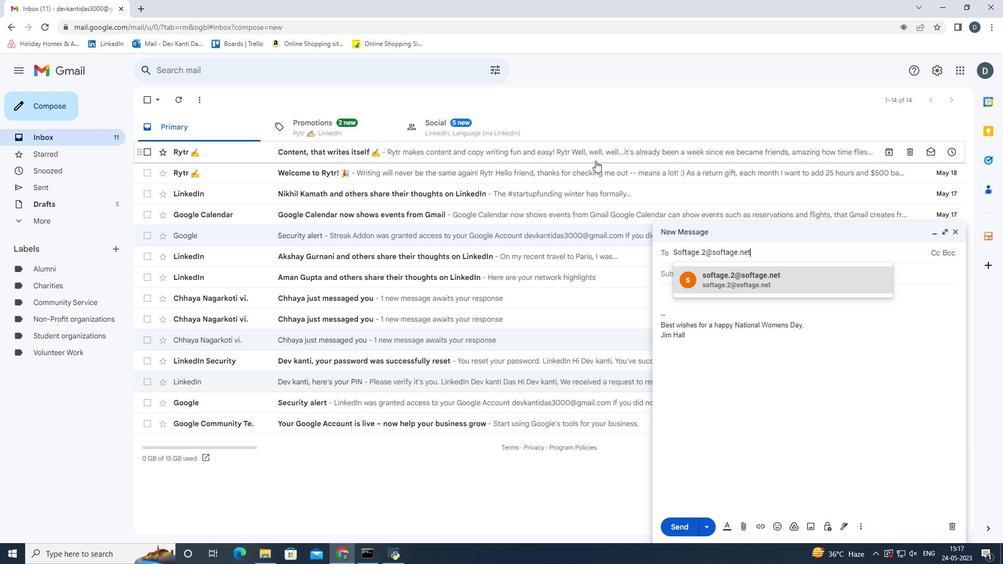 
Action: Mouse moved to (858, 526)
Screenshot: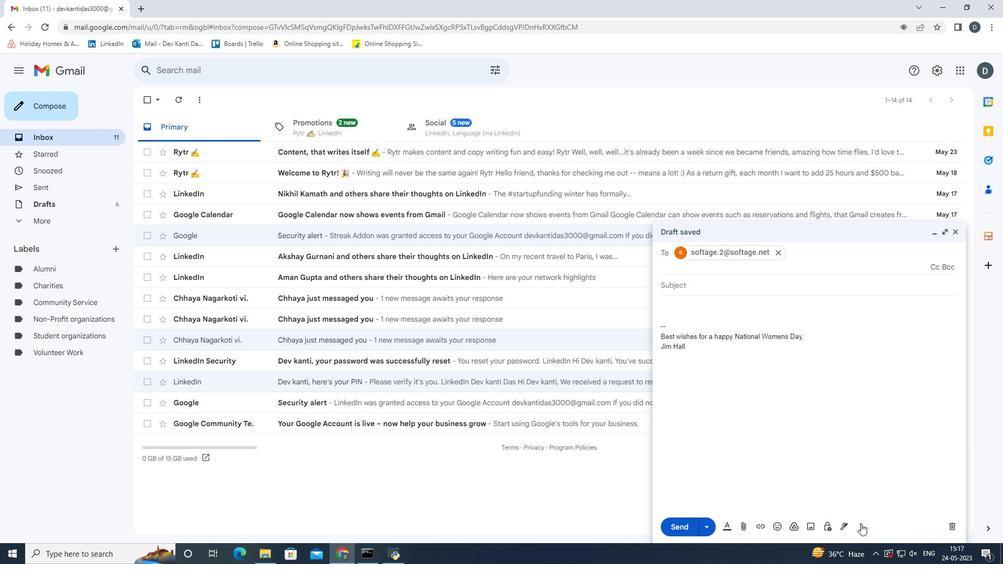 
Action: Mouse pressed left at (858, 526)
Screenshot: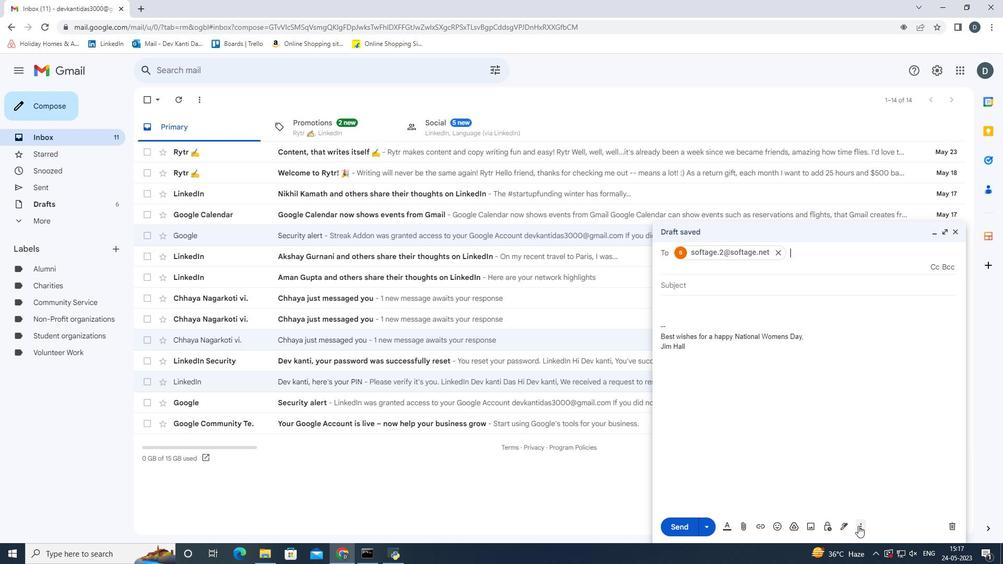 
Action: Mouse moved to (814, 409)
Screenshot: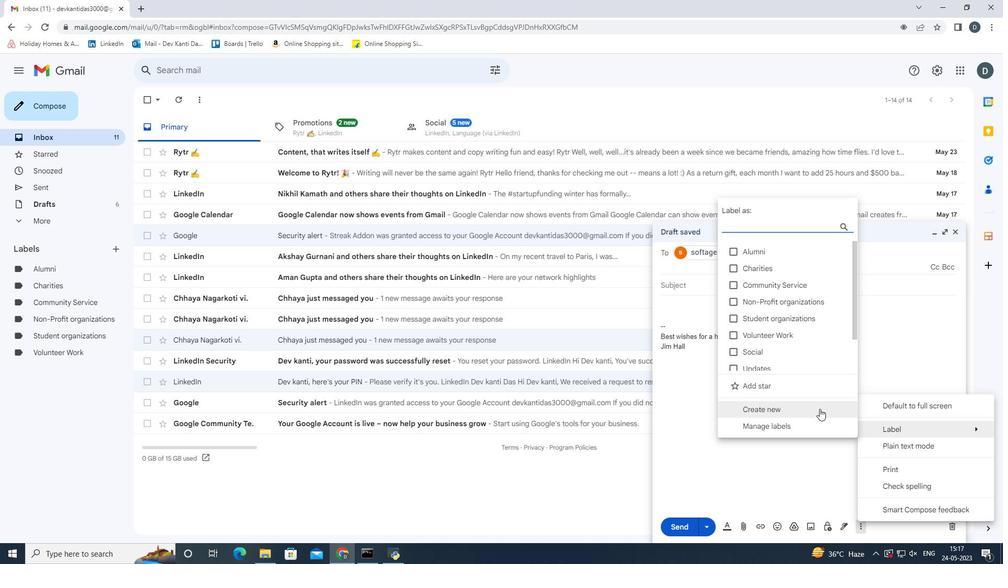 
Action: Mouse pressed left at (814, 409)
Screenshot: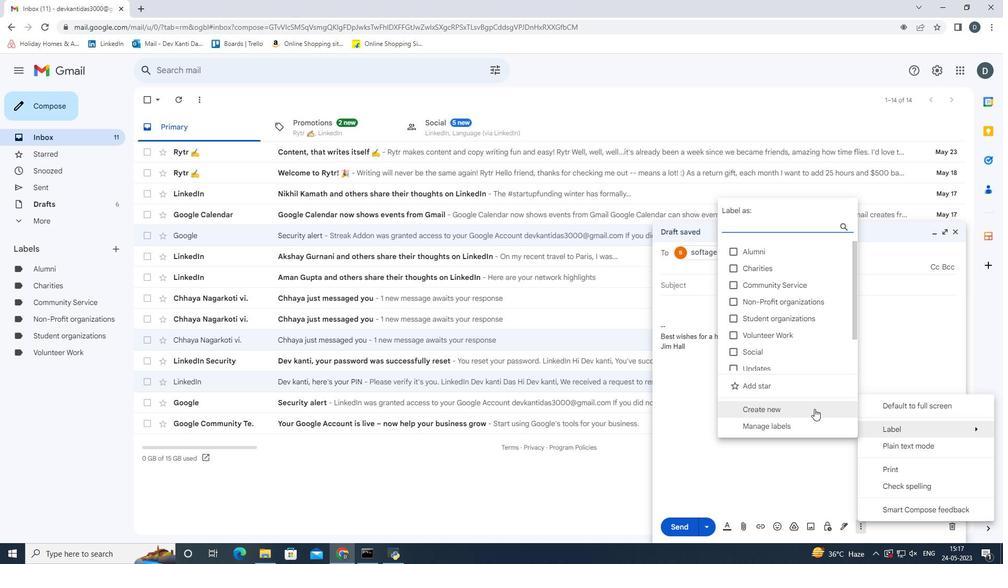 
Action: Mouse moved to (814, 409)
Screenshot: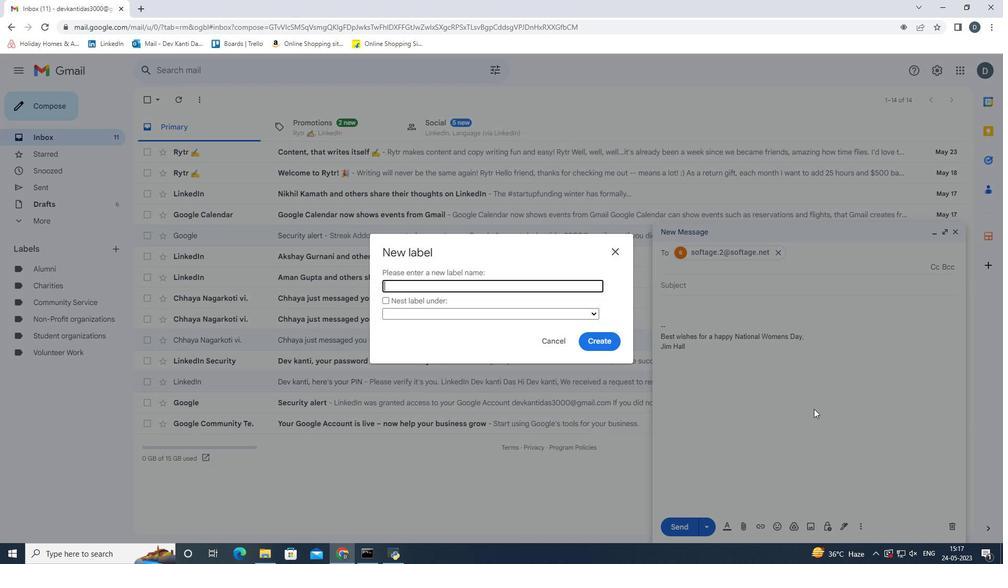 
Action: Key pressed <Key.shift><Key.shift><Key.shift><Key.shift><Key.shift><Key.shift><Key.shift><Key.shift><Key.shift><Key.shift><Key.shift><Key.shift><Key.shift><Key.shift><Key.shift><Key.shift><Key.shift><Key.shift><Key.shift><Key.shift><Key.shift><Key.shift>Fundraising<Key.enter>
Screenshot: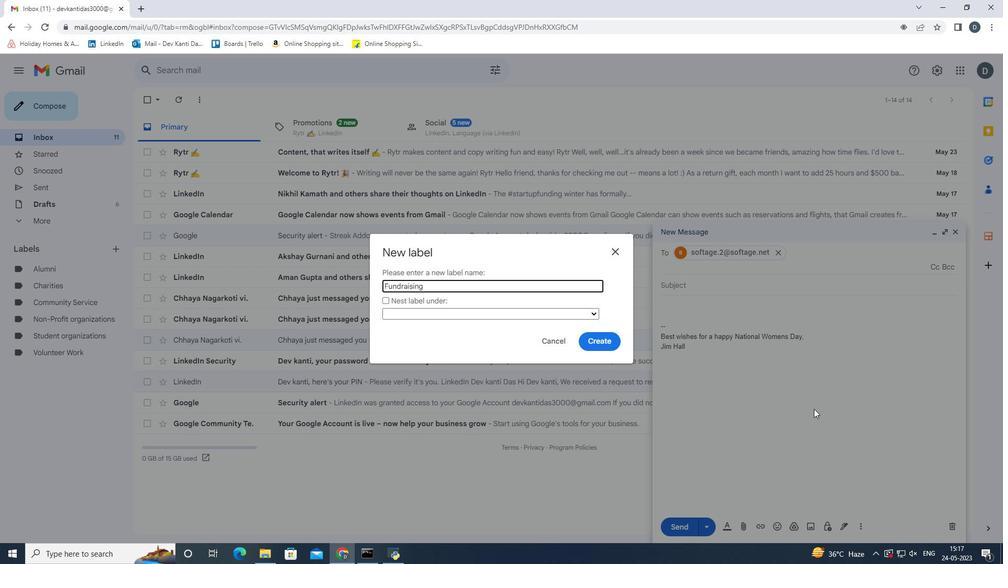 
Action: Mouse moved to (691, 519)
Screenshot: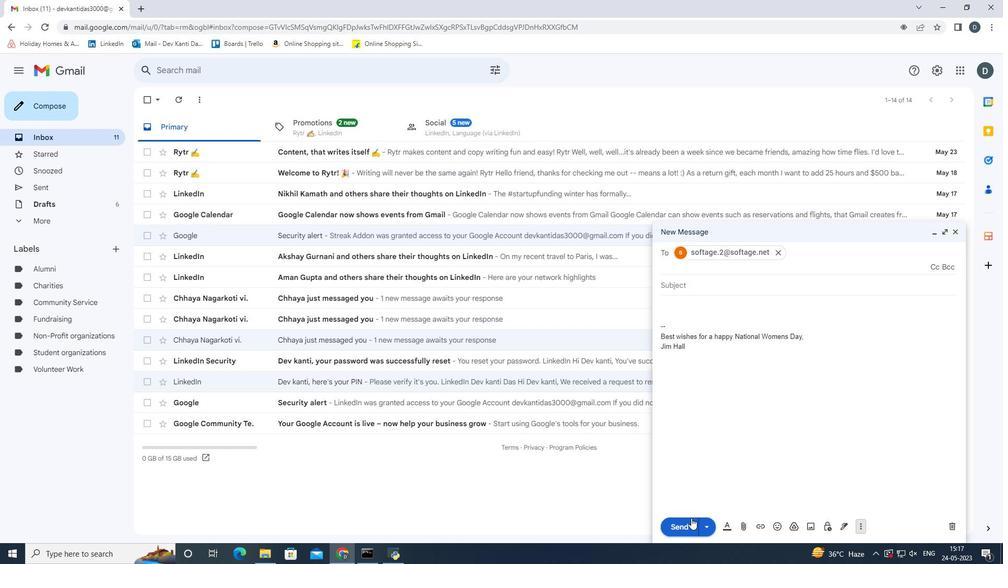 
Action: Mouse pressed left at (691, 519)
Screenshot: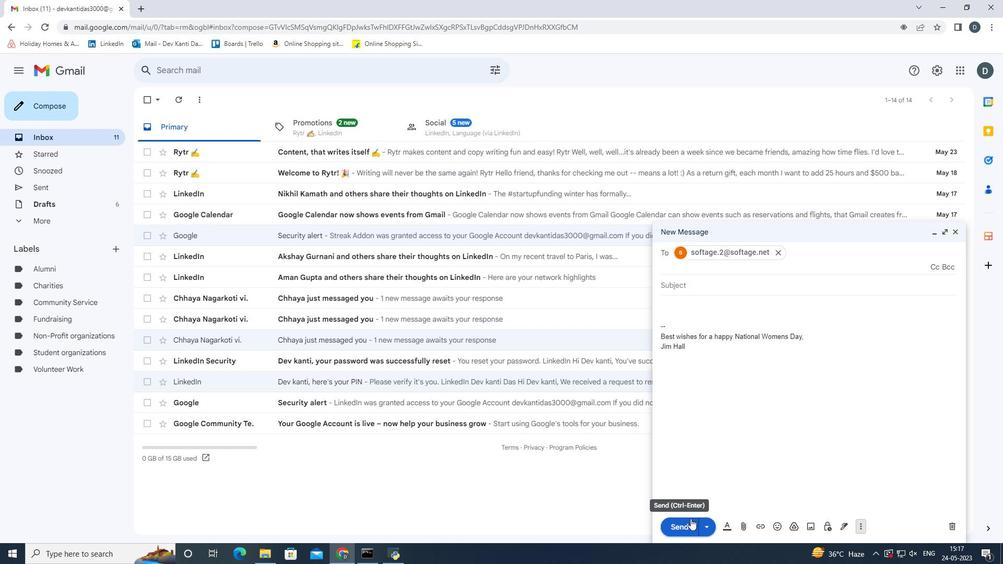 
